 Task: Look for space in Villeta, Colombia from 1st June, 2023 to 9th June, 2023 for 6 adults in price range Rs.6000 to Rs.12000. Place can be entire place with 3 bedrooms having 3 beds and 3 bathrooms. Property type can be house, flat, guest house. Booking option can be shelf check-in. Required host language is English.
Action: Mouse moved to (404, 86)
Screenshot: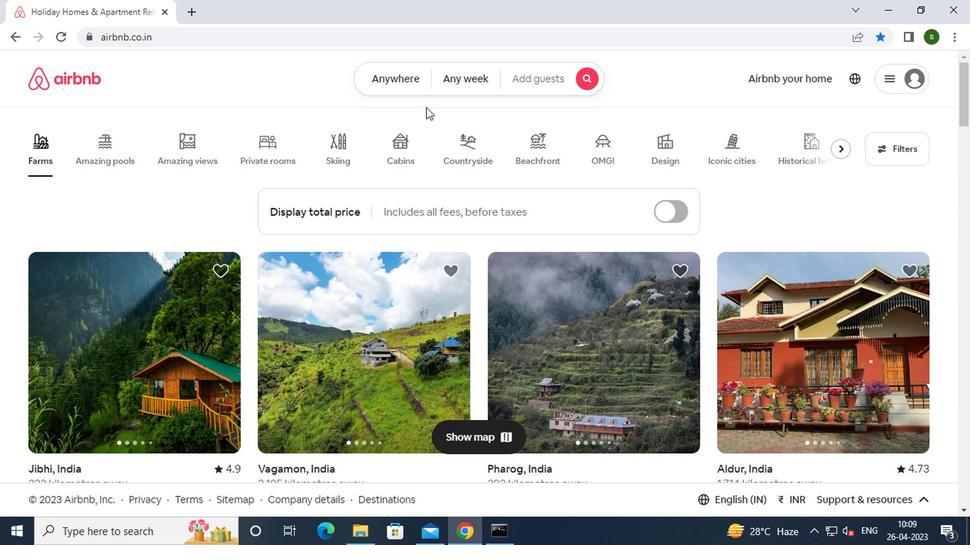 
Action: Mouse pressed left at (404, 86)
Screenshot: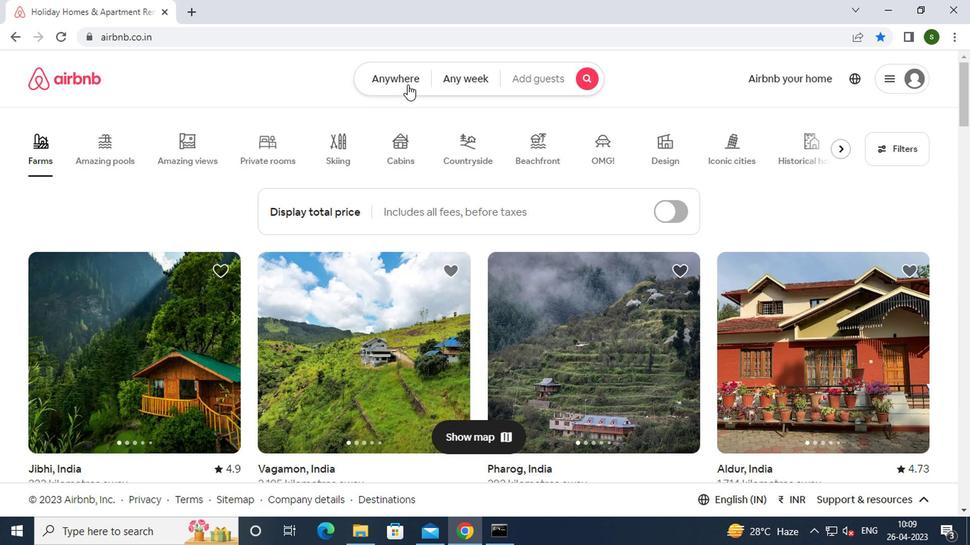 
Action: Mouse moved to (369, 135)
Screenshot: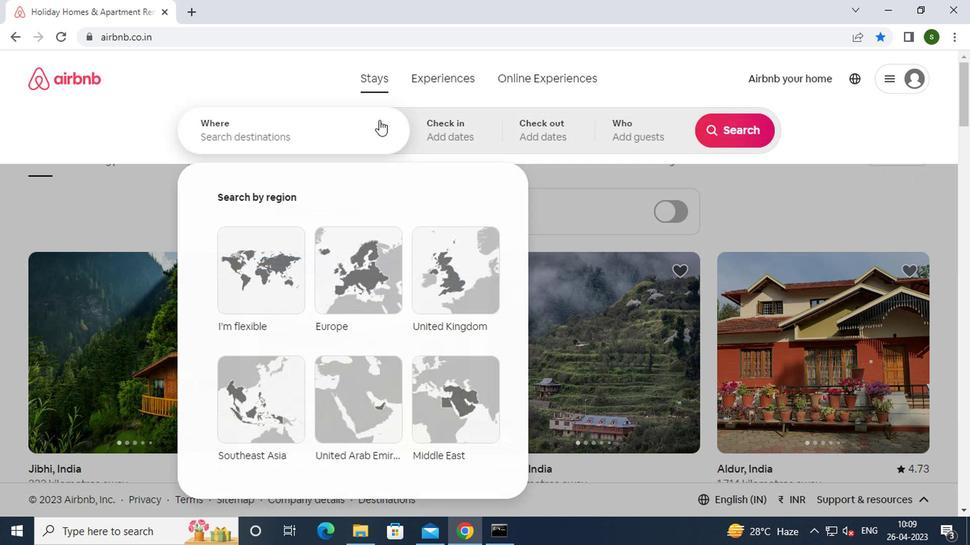 
Action: Mouse pressed left at (369, 135)
Screenshot: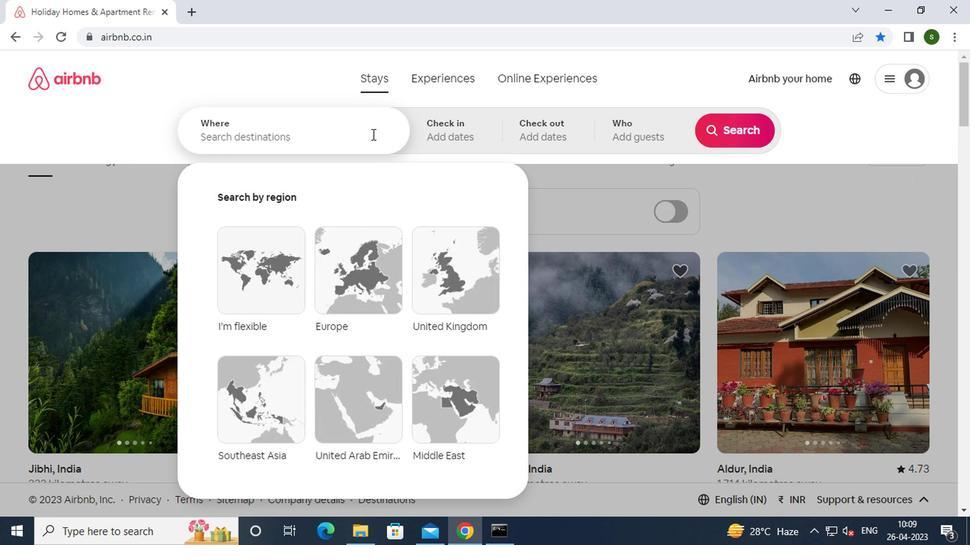 
Action: Key pressed <Key.caps_lock>v<Key.caps_lock>illeta,<Key.space><Key.caps_lock>c<Key.caps_lock>olombia<Key.enter>
Screenshot: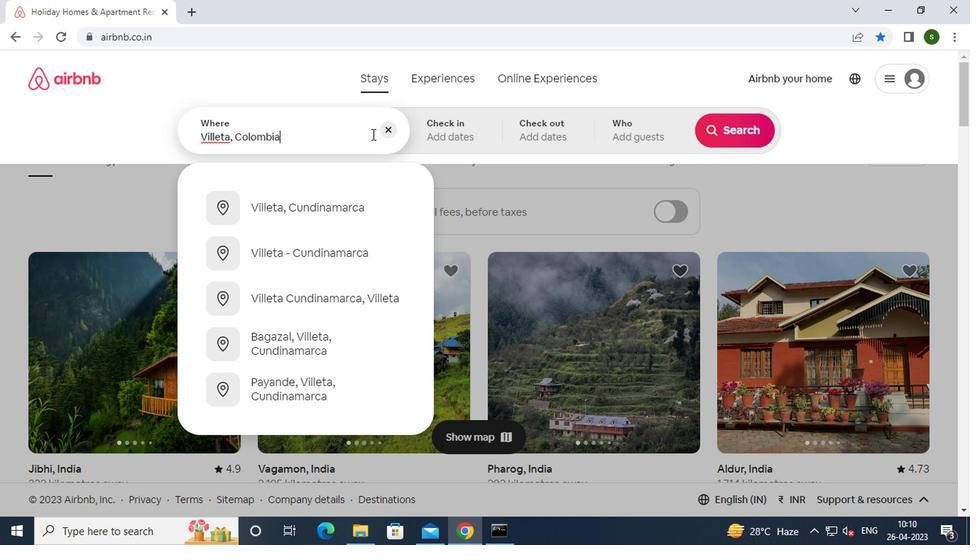 
Action: Mouse moved to (719, 251)
Screenshot: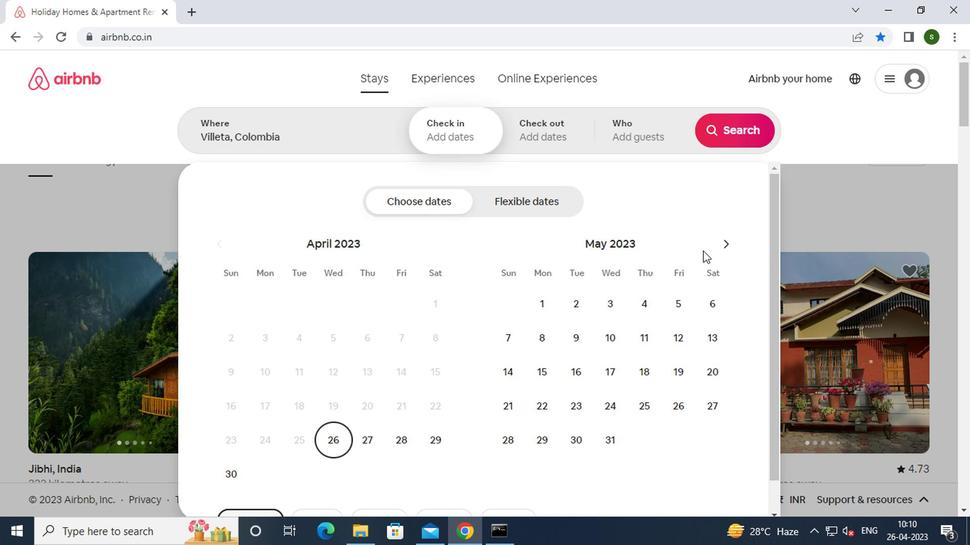 
Action: Mouse pressed left at (719, 251)
Screenshot: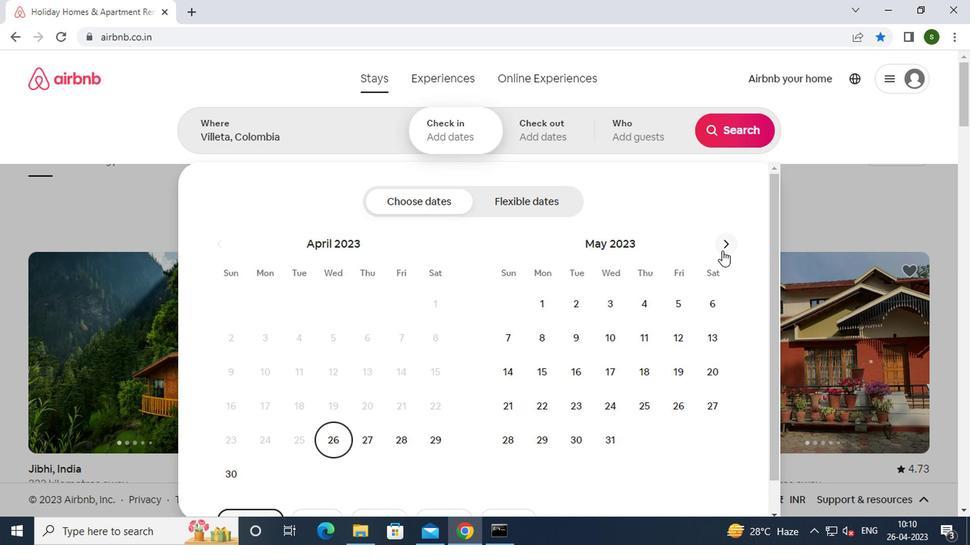 
Action: Mouse moved to (642, 317)
Screenshot: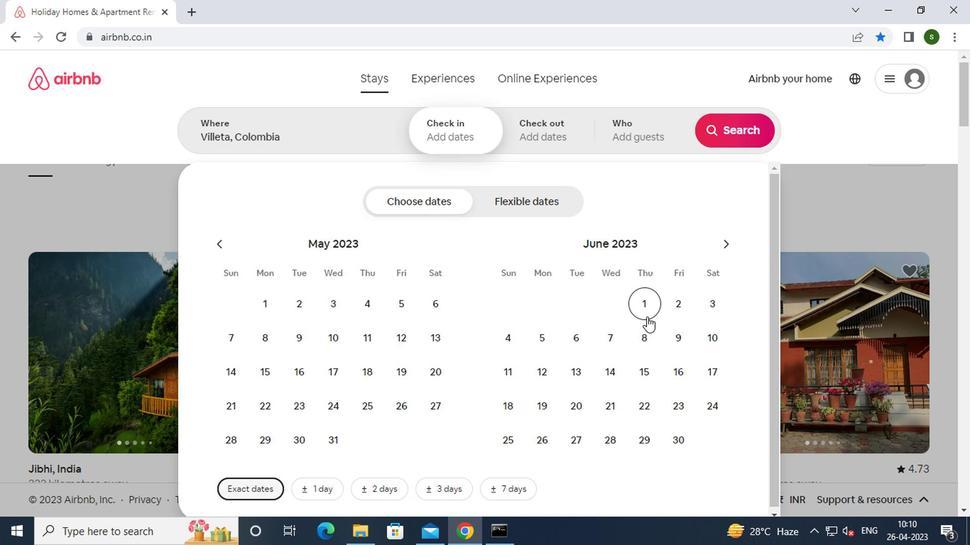 
Action: Mouse pressed left at (642, 317)
Screenshot: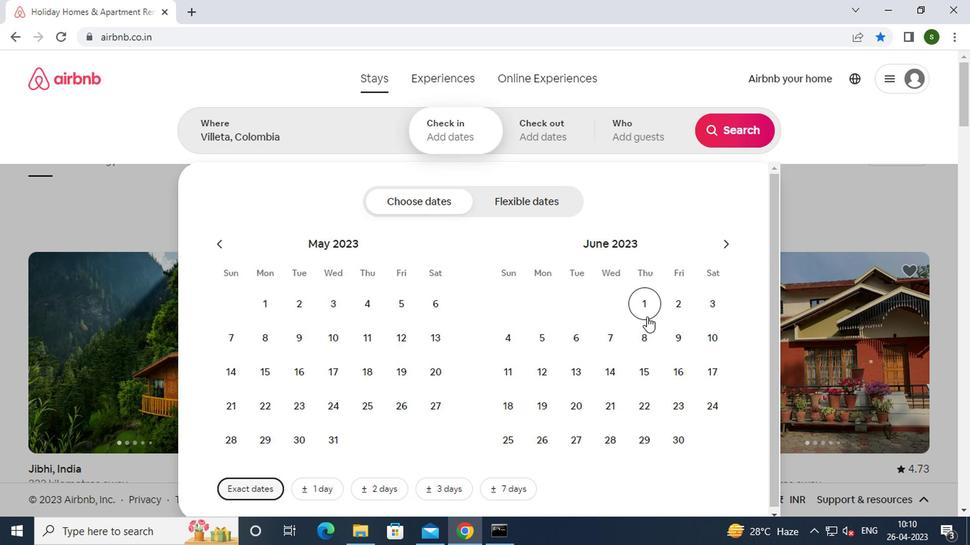 
Action: Mouse moved to (688, 344)
Screenshot: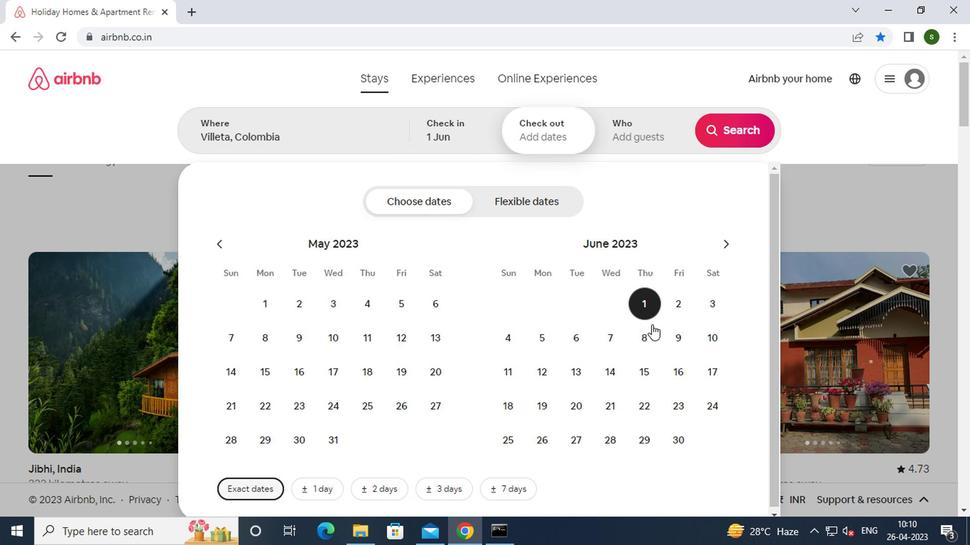 
Action: Mouse pressed left at (688, 344)
Screenshot: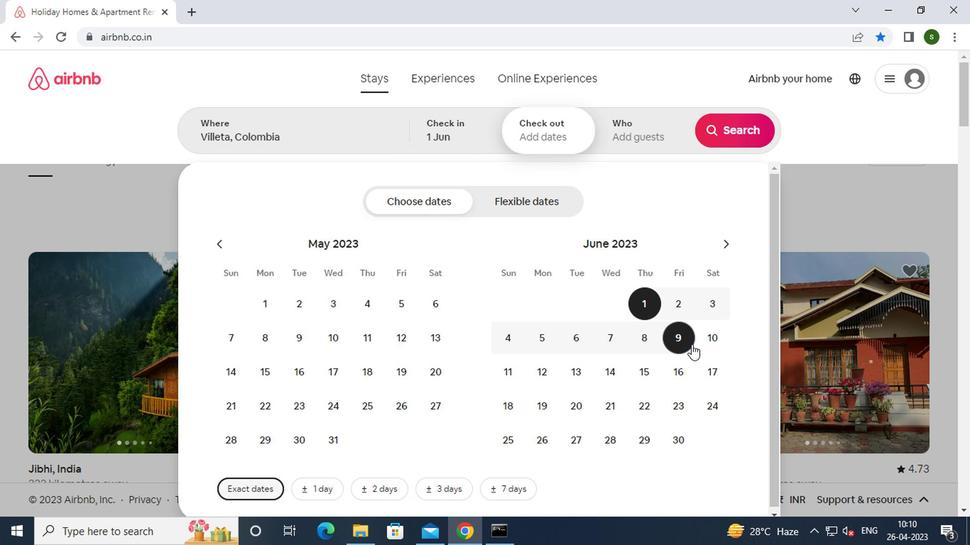 
Action: Mouse moved to (654, 135)
Screenshot: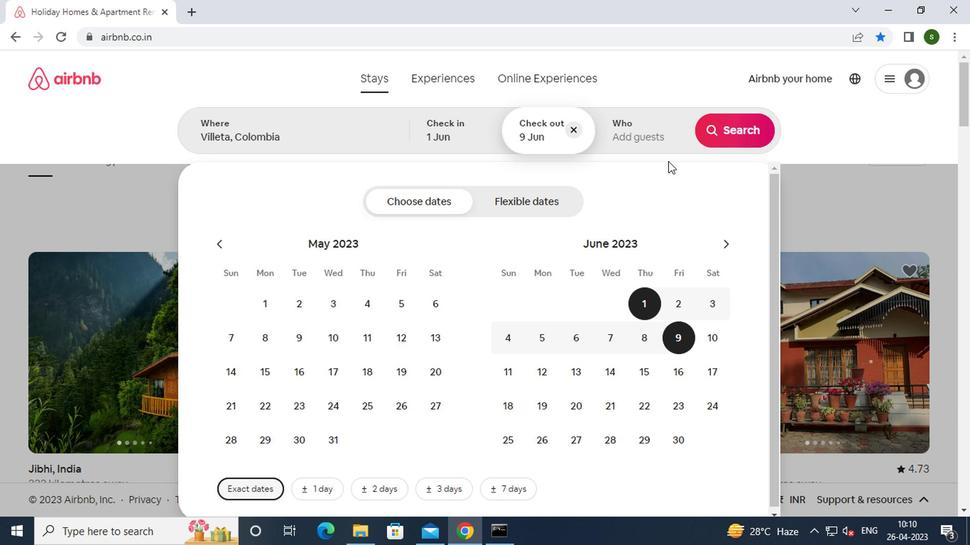 
Action: Mouse pressed left at (654, 135)
Screenshot: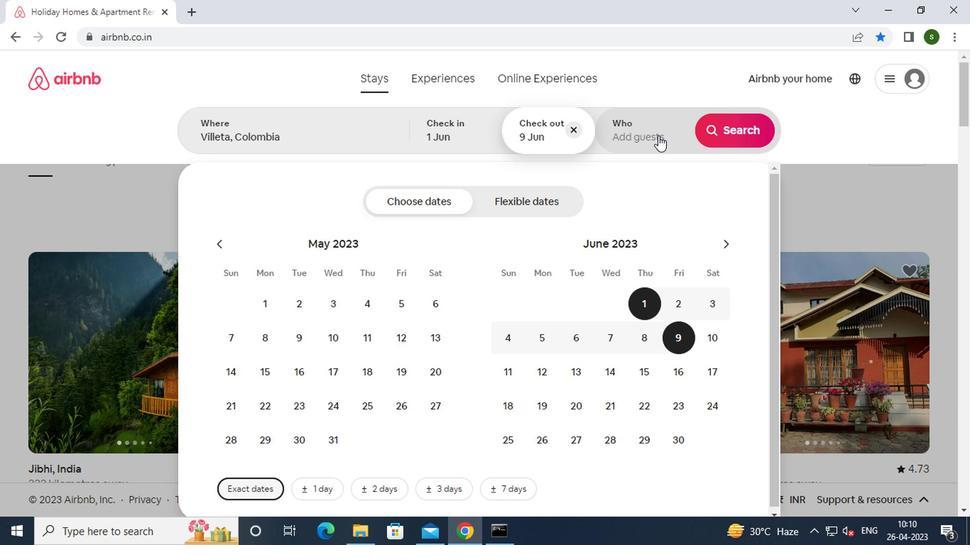 
Action: Mouse moved to (728, 205)
Screenshot: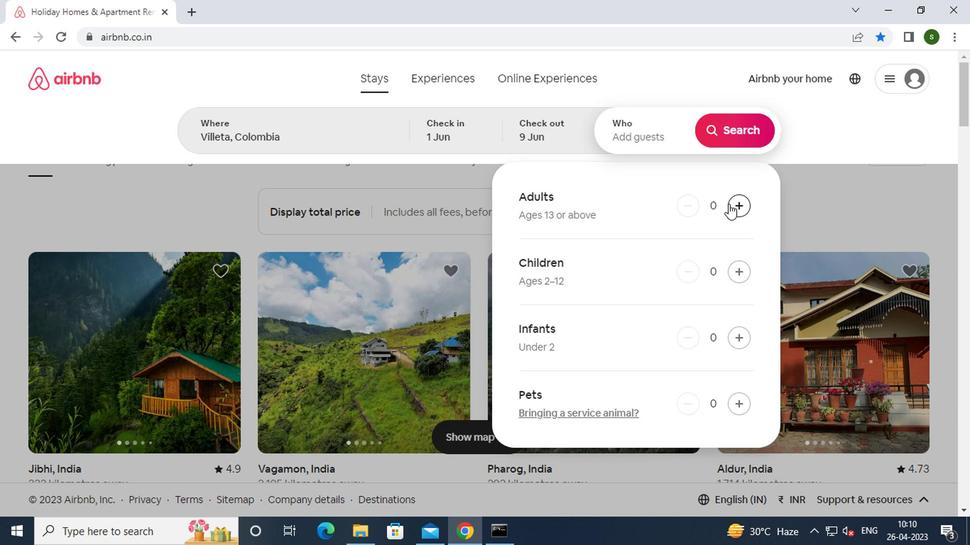 
Action: Mouse pressed left at (728, 205)
Screenshot: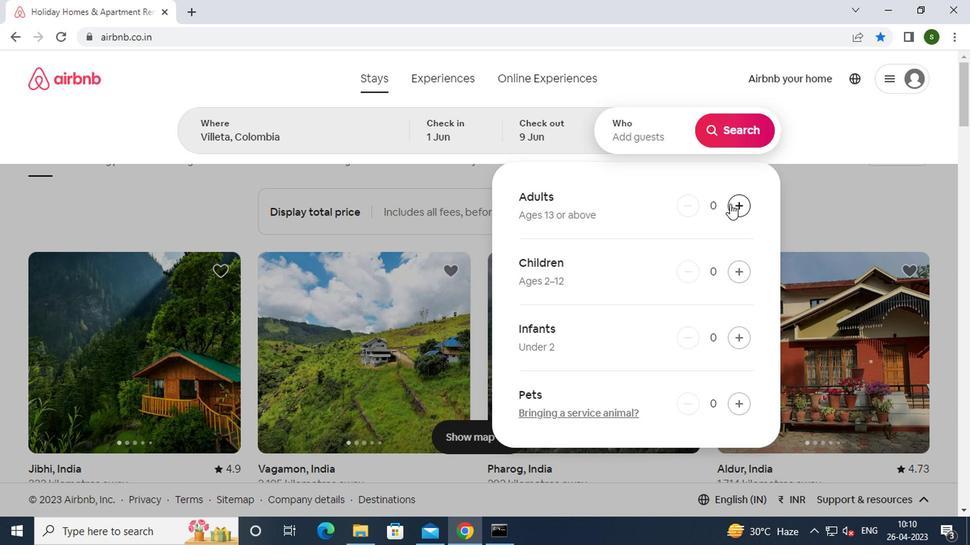 
Action: Mouse pressed left at (728, 205)
Screenshot: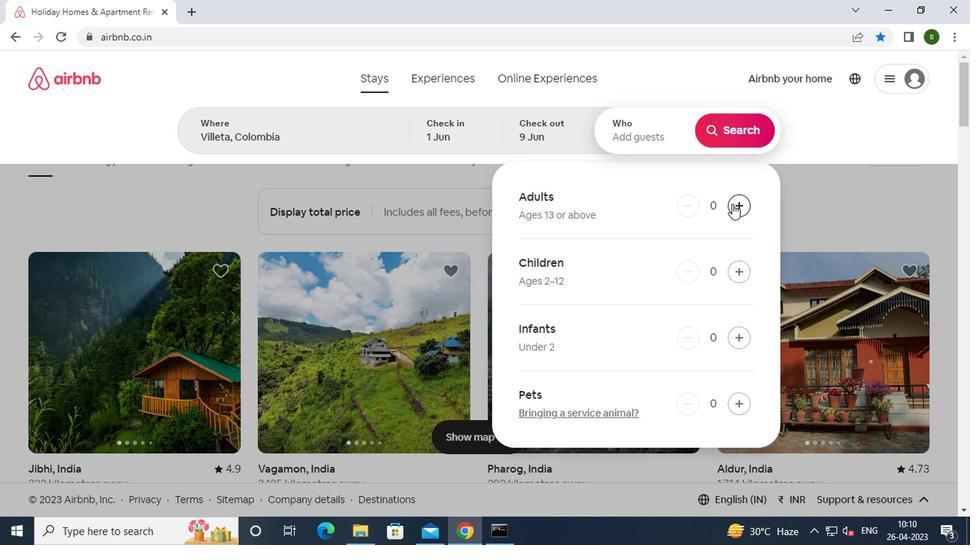 
Action: Mouse pressed left at (728, 205)
Screenshot: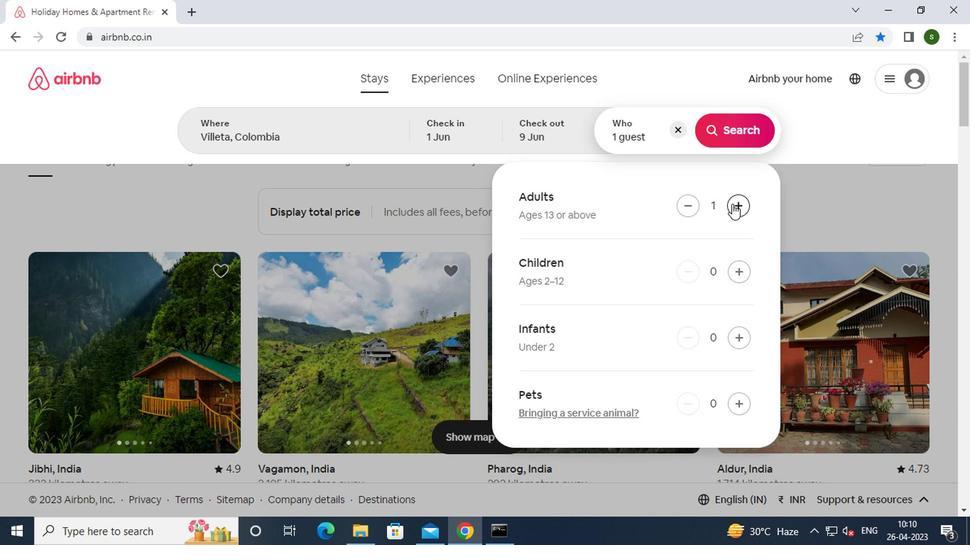 
Action: Mouse pressed left at (728, 205)
Screenshot: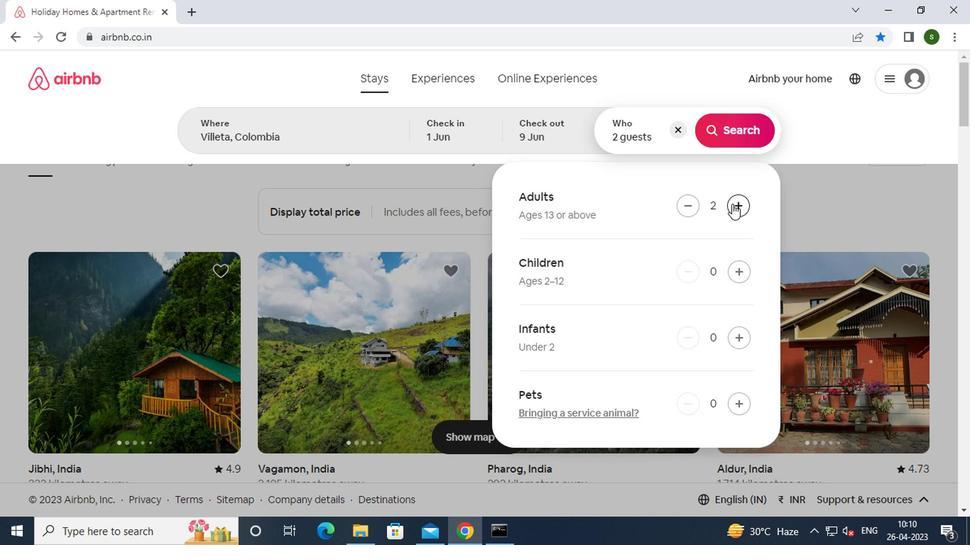 
Action: Mouse pressed left at (728, 205)
Screenshot: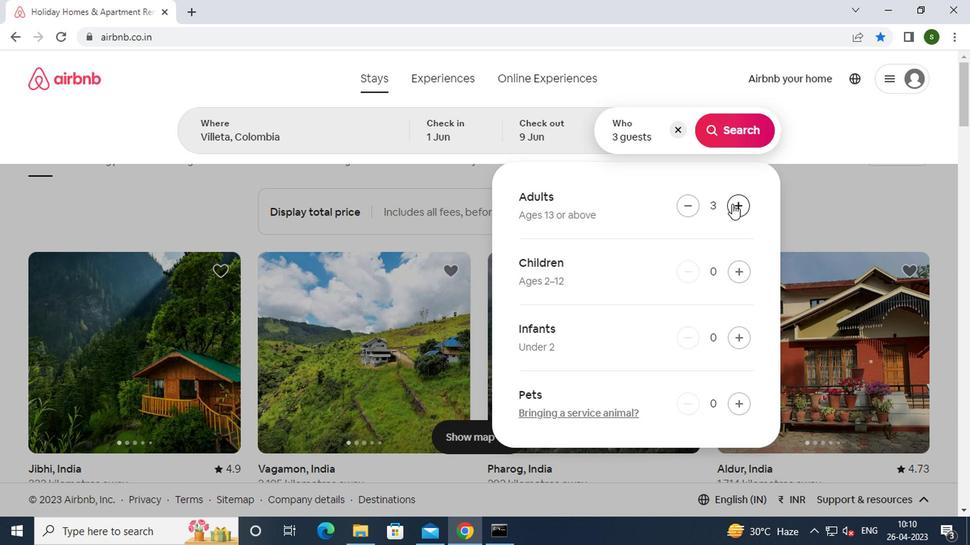 
Action: Mouse pressed left at (728, 205)
Screenshot: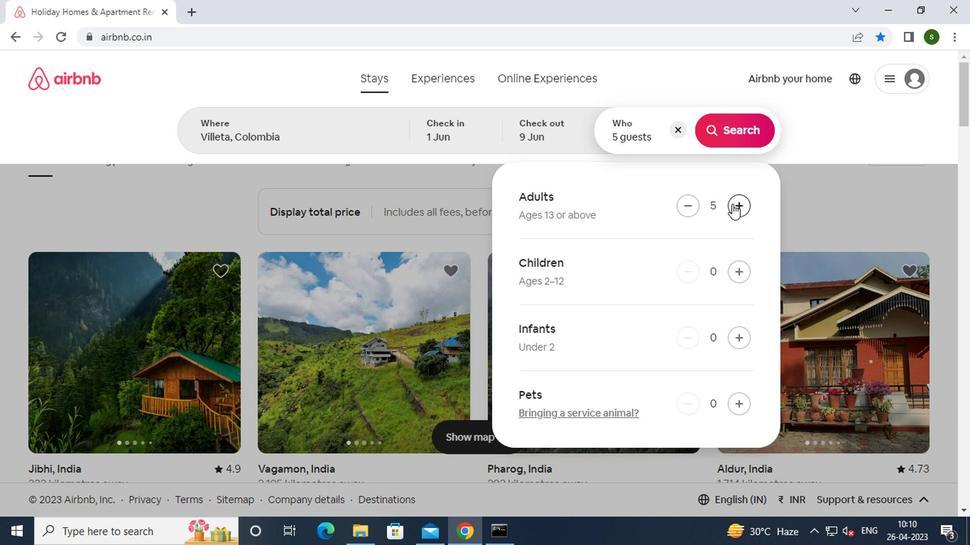 
Action: Mouse moved to (737, 139)
Screenshot: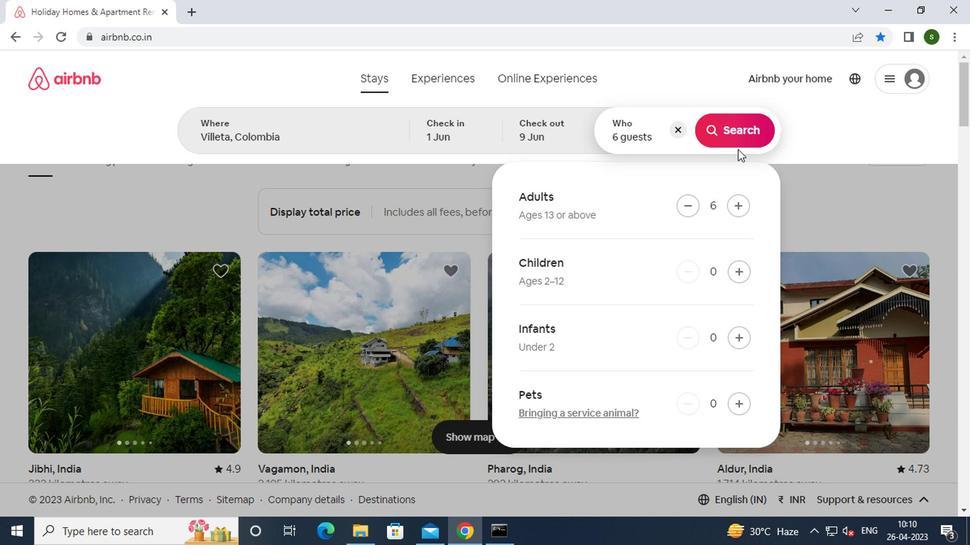 
Action: Mouse pressed left at (737, 139)
Screenshot: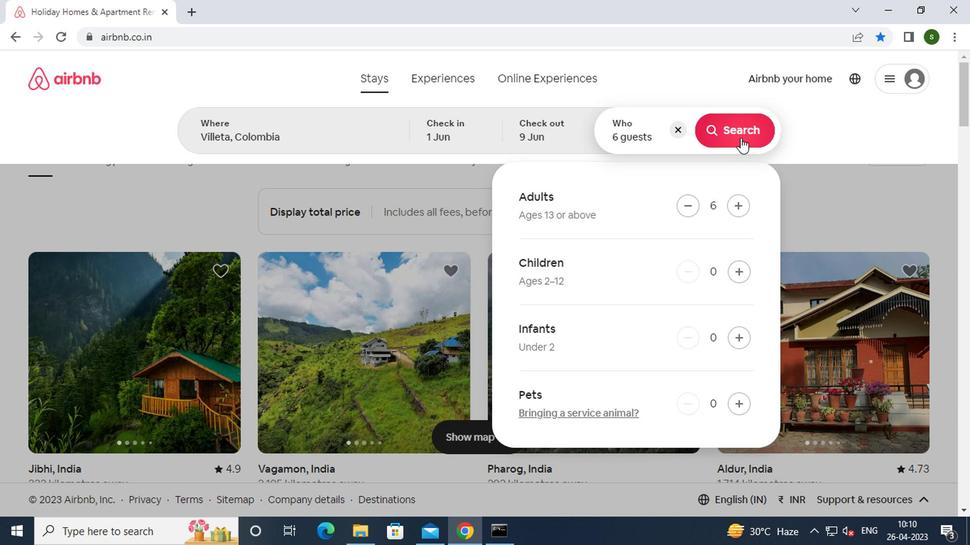 
Action: Mouse moved to (884, 129)
Screenshot: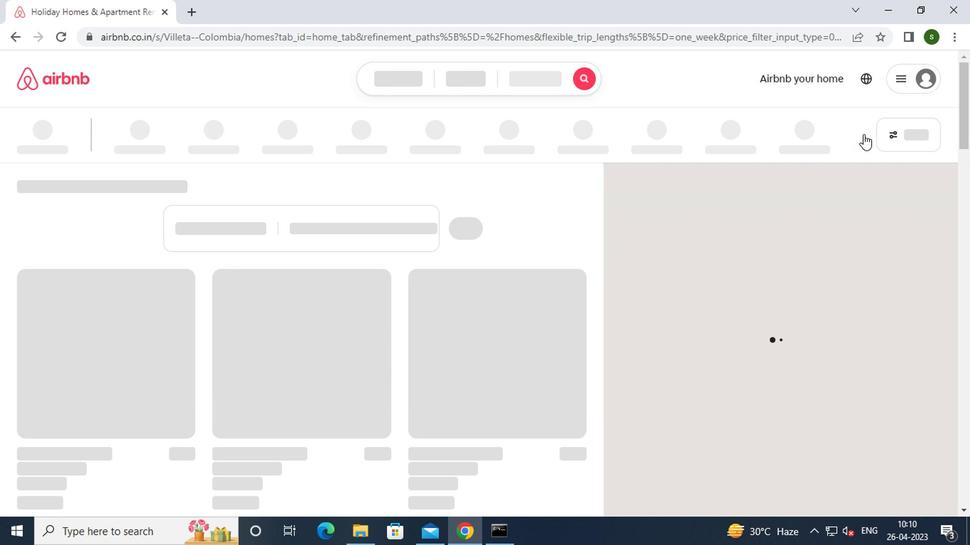 
Action: Mouse pressed left at (884, 129)
Screenshot: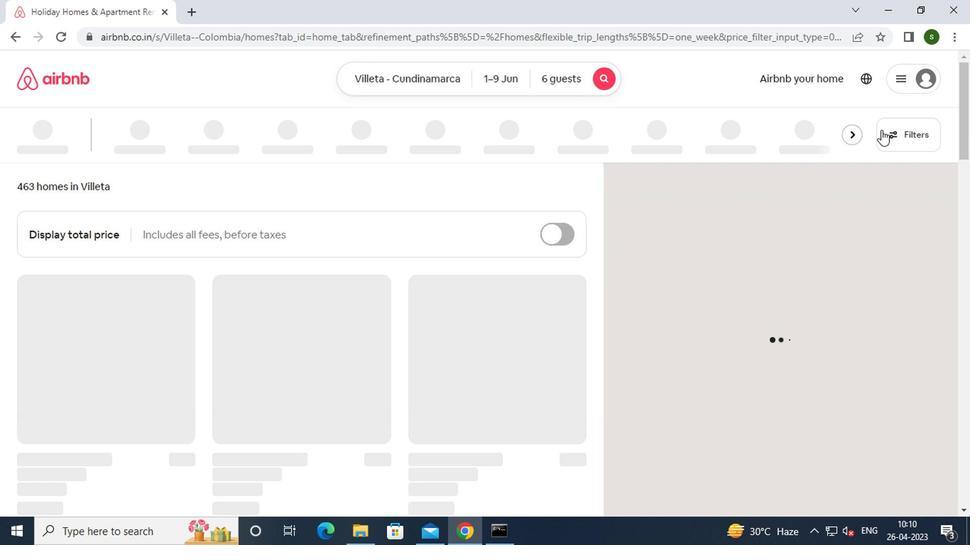 
Action: Mouse moved to (362, 325)
Screenshot: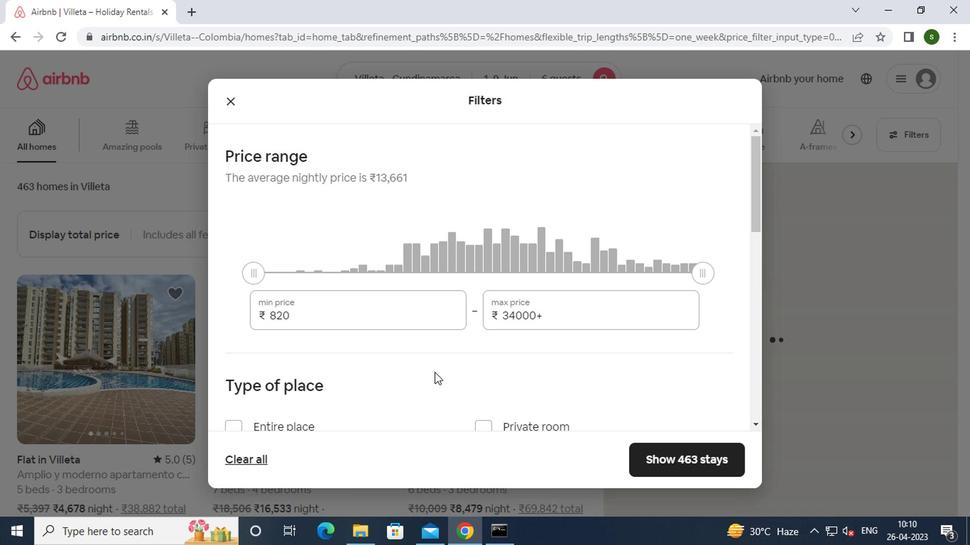 
Action: Mouse pressed left at (362, 325)
Screenshot: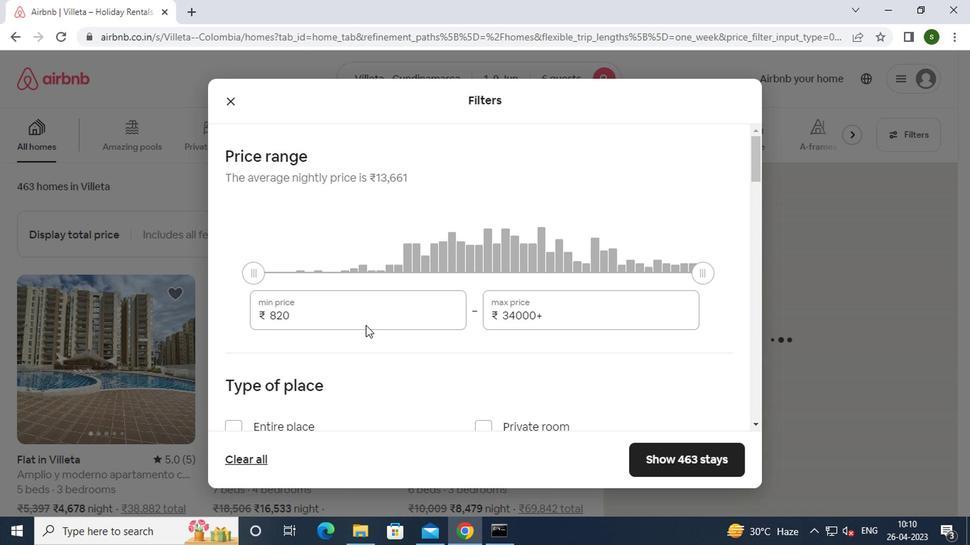 
Action: Mouse moved to (364, 317)
Screenshot: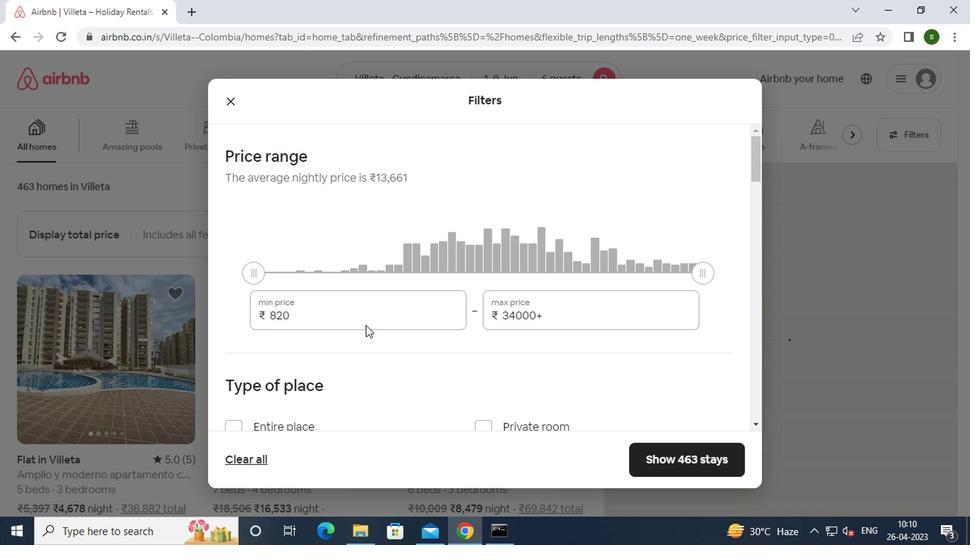 
Action: Key pressed <Key.backspace><Key.backspace><Key.backspace><Key.backspace><Key.backspace><Key.backspace><Key.backspace><Key.backspace>6000
Screenshot: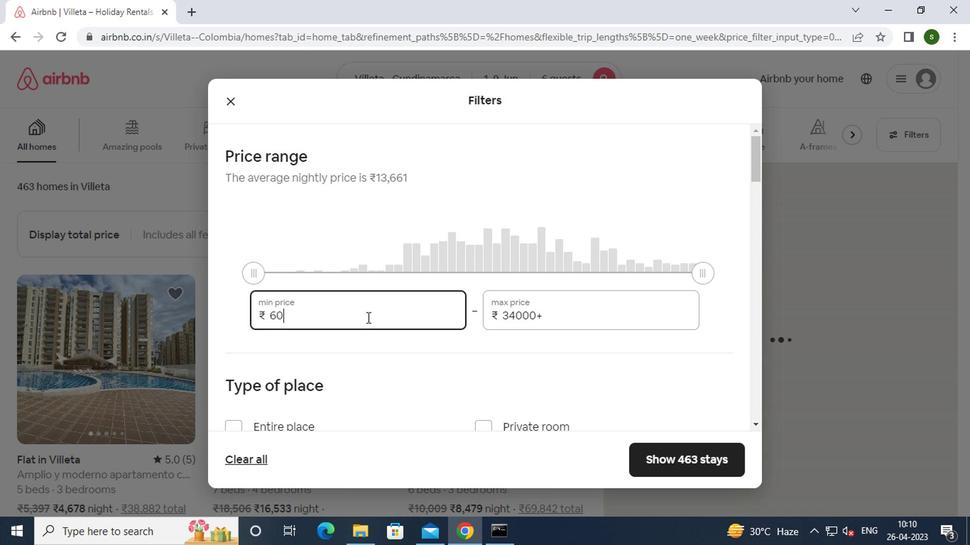 
Action: Mouse moved to (554, 314)
Screenshot: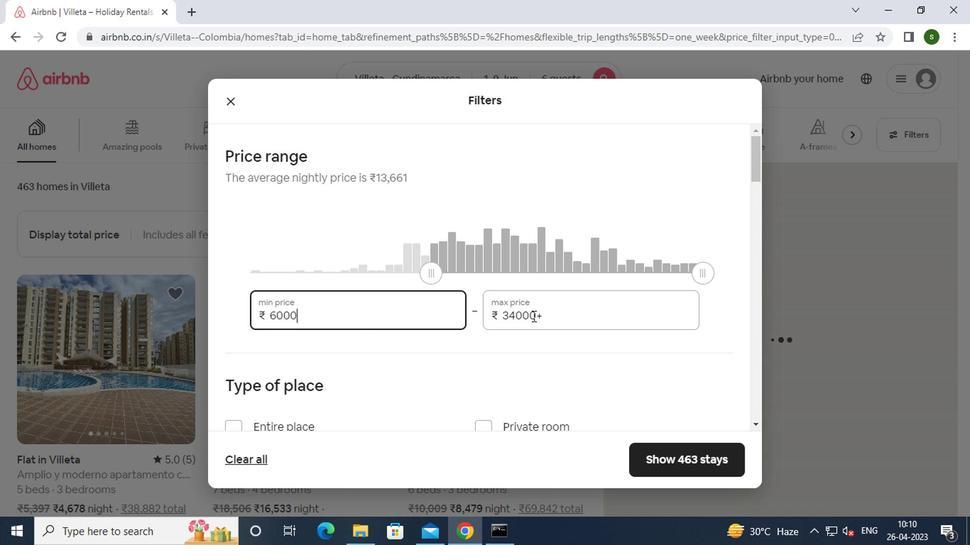 
Action: Mouse pressed left at (554, 314)
Screenshot: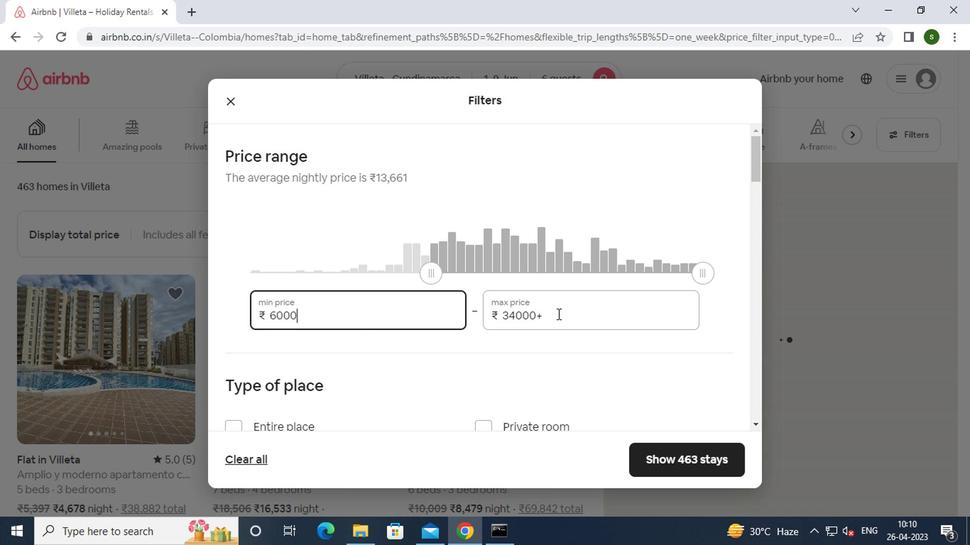 
Action: Key pressed <Key.backspace><Key.backspace><Key.backspace><Key.backspace><Key.backspace><Key.backspace><Key.backspace><Key.backspace><Key.backspace><Key.backspace><Key.backspace><Key.backspace><Key.backspace><Key.backspace><Key.backspace>12000
Screenshot: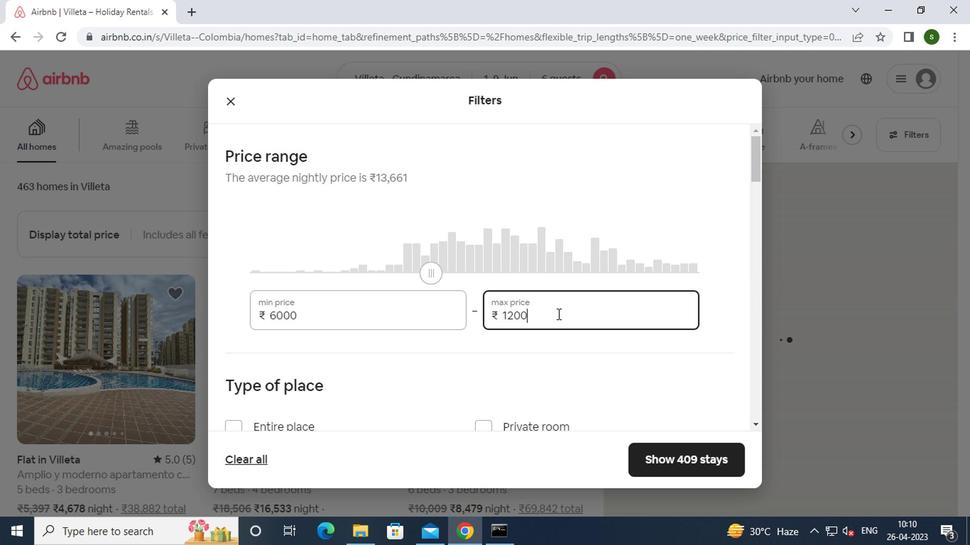 
Action: Mouse moved to (449, 342)
Screenshot: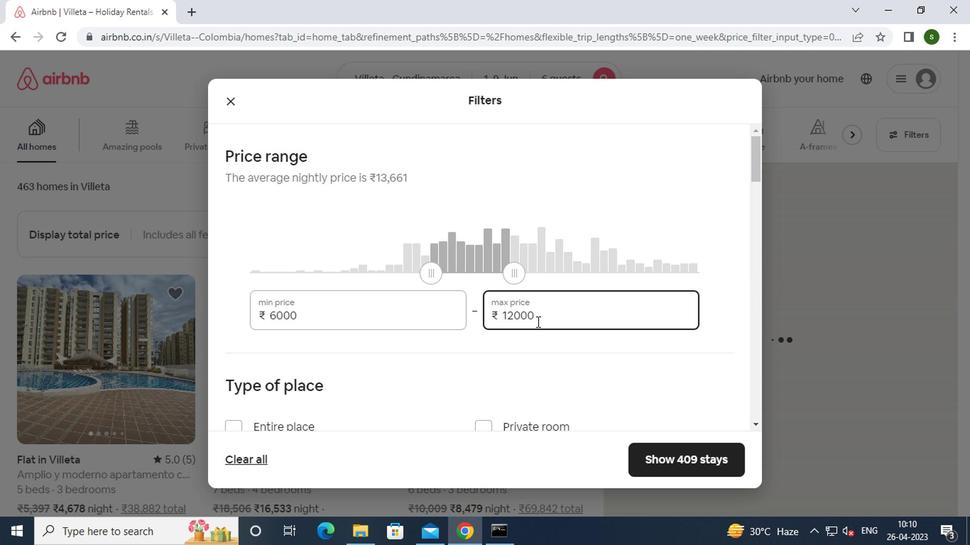 
Action: Mouse scrolled (449, 341) with delta (0, -1)
Screenshot: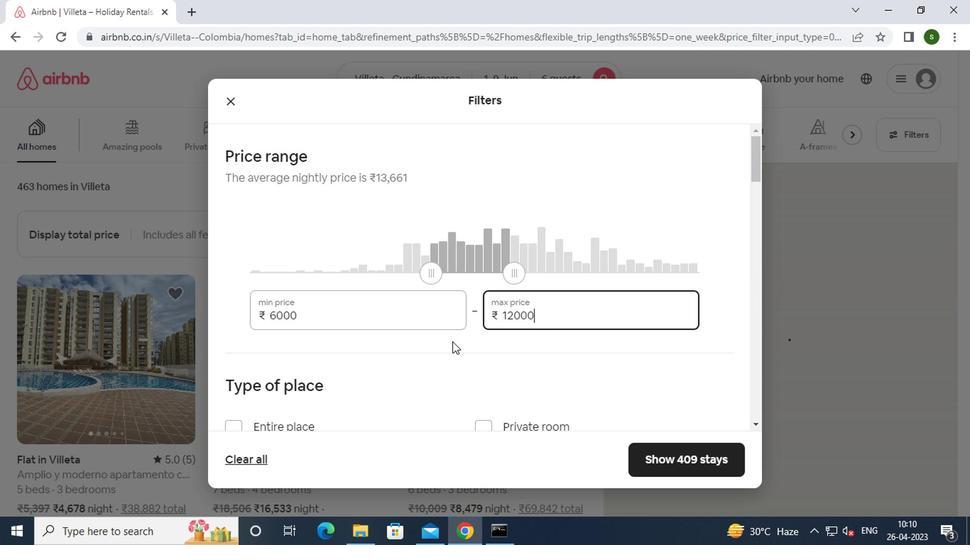 
Action: Mouse scrolled (449, 341) with delta (0, -1)
Screenshot: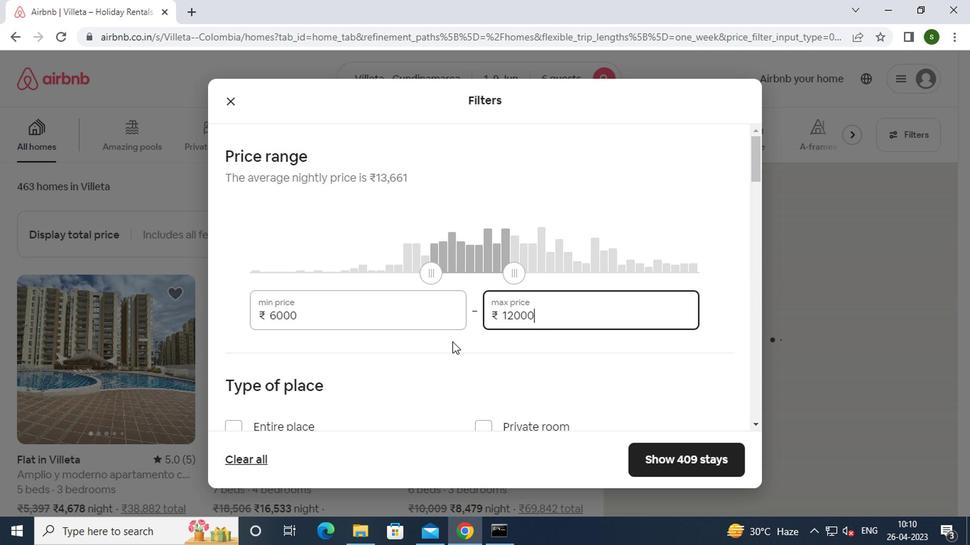 
Action: Mouse moved to (299, 297)
Screenshot: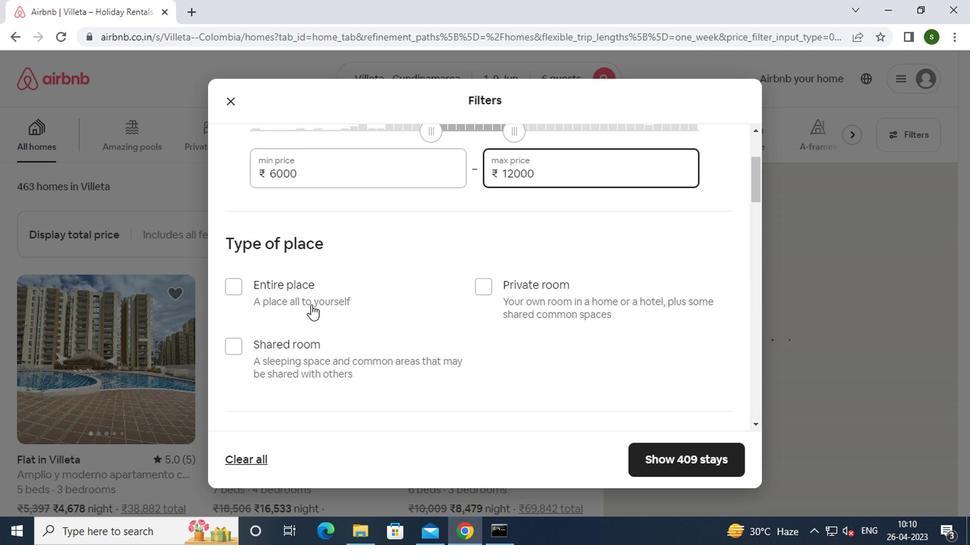 
Action: Mouse pressed left at (299, 297)
Screenshot: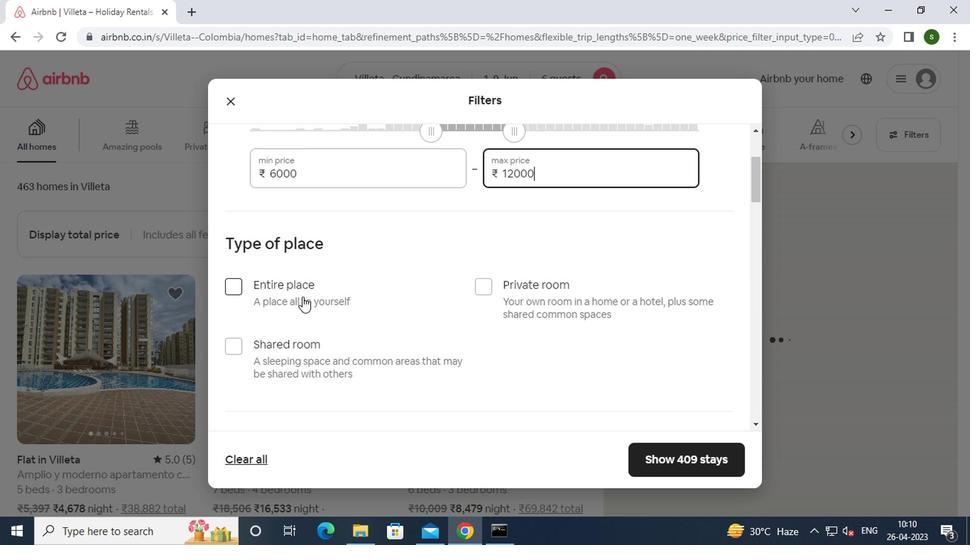 
Action: Mouse moved to (355, 287)
Screenshot: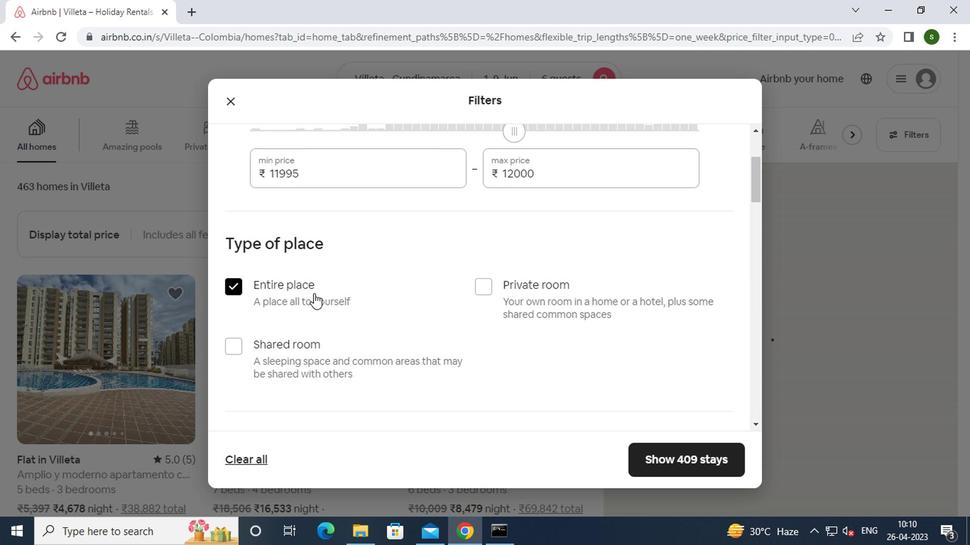 
Action: Mouse scrolled (355, 286) with delta (0, -1)
Screenshot: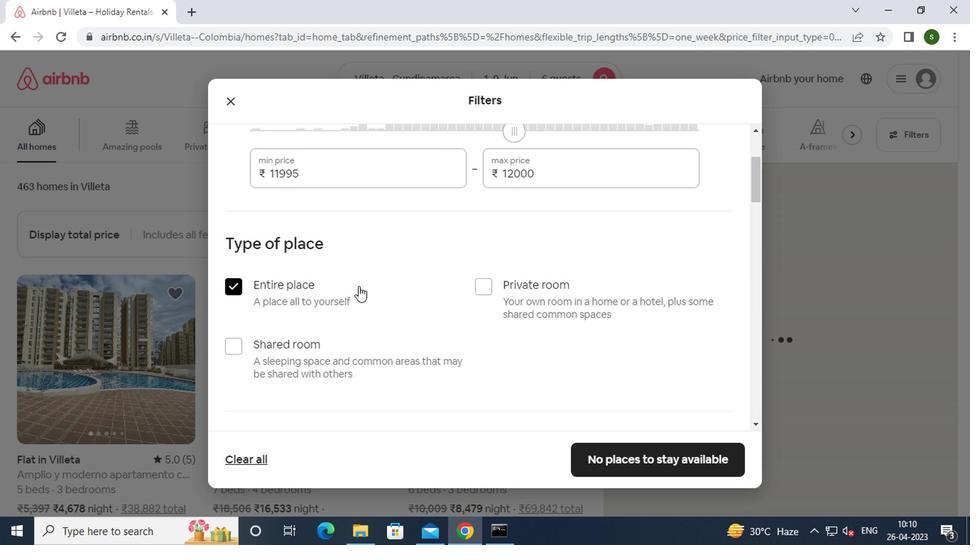 
Action: Mouse scrolled (355, 286) with delta (0, -1)
Screenshot: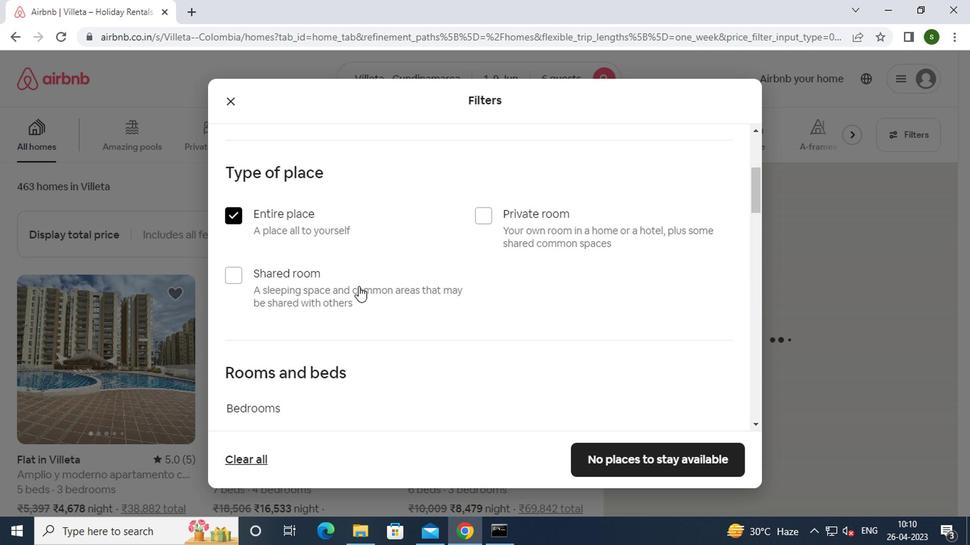 
Action: Mouse scrolled (355, 286) with delta (0, -1)
Screenshot: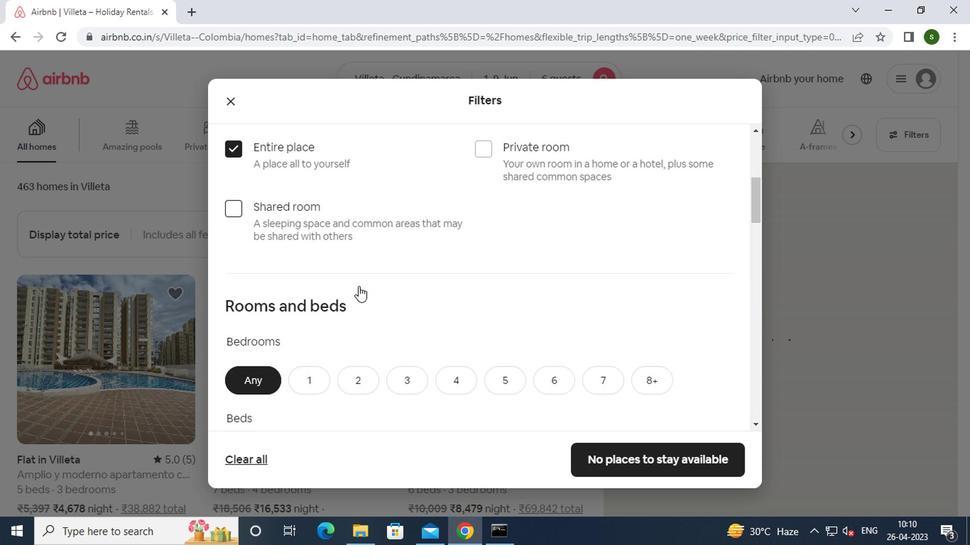 
Action: Mouse scrolled (355, 286) with delta (0, -1)
Screenshot: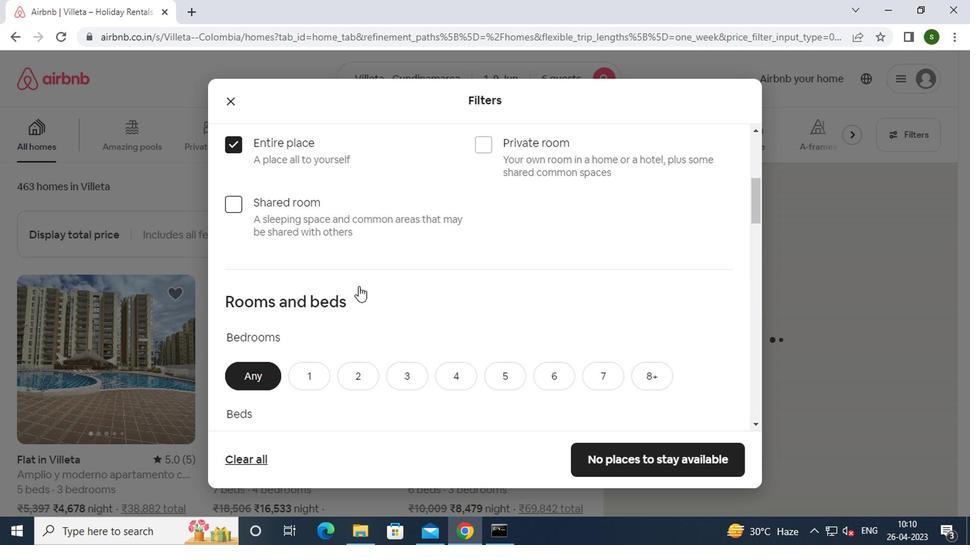 
Action: Mouse moved to (398, 233)
Screenshot: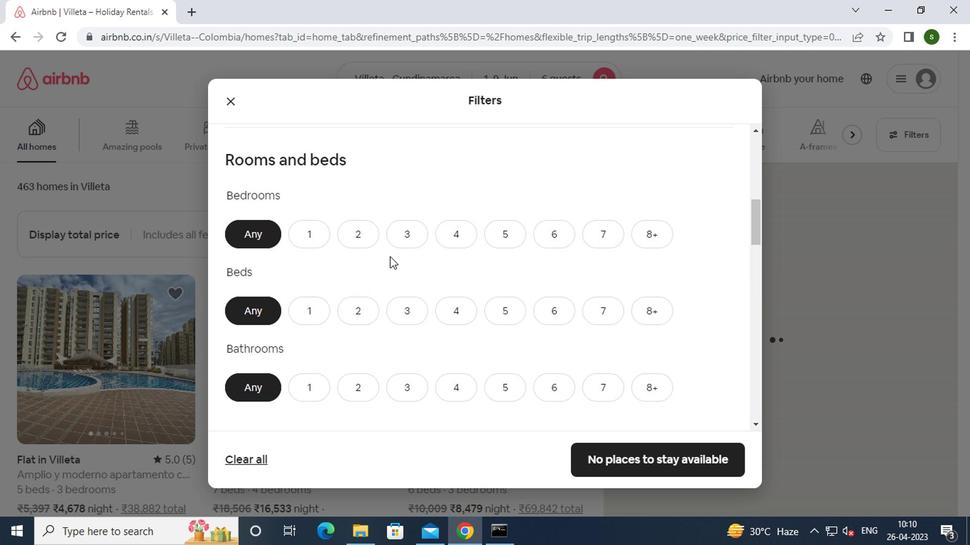 
Action: Mouse pressed left at (398, 233)
Screenshot: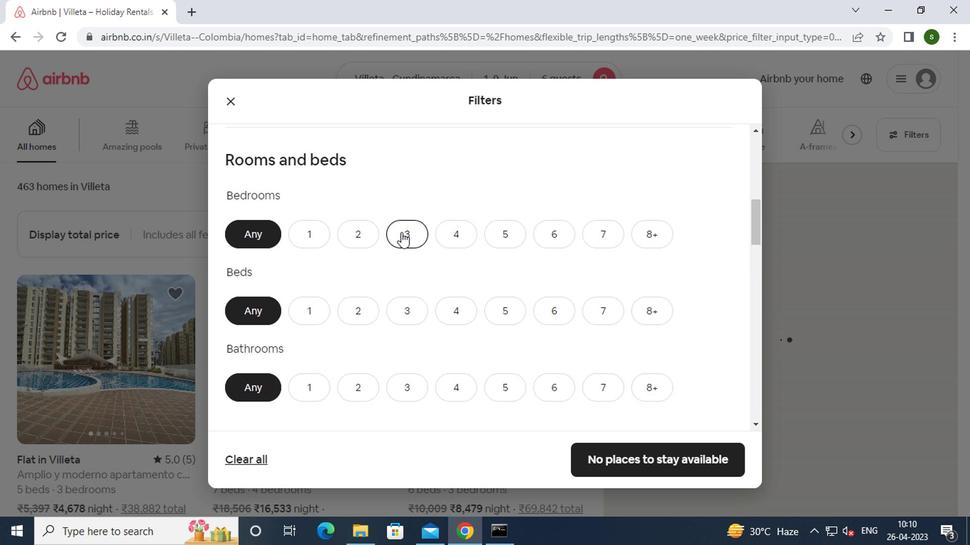 
Action: Mouse moved to (418, 312)
Screenshot: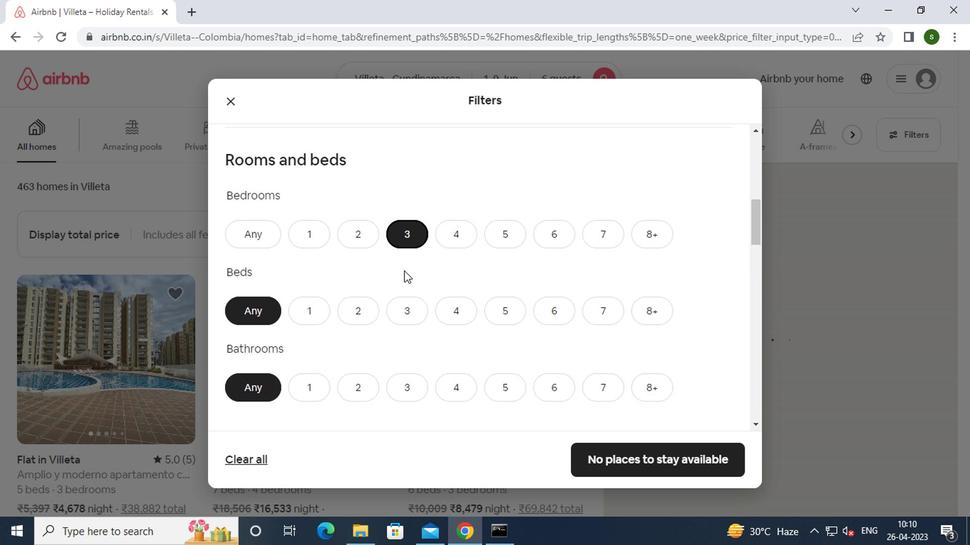
Action: Mouse pressed left at (418, 312)
Screenshot: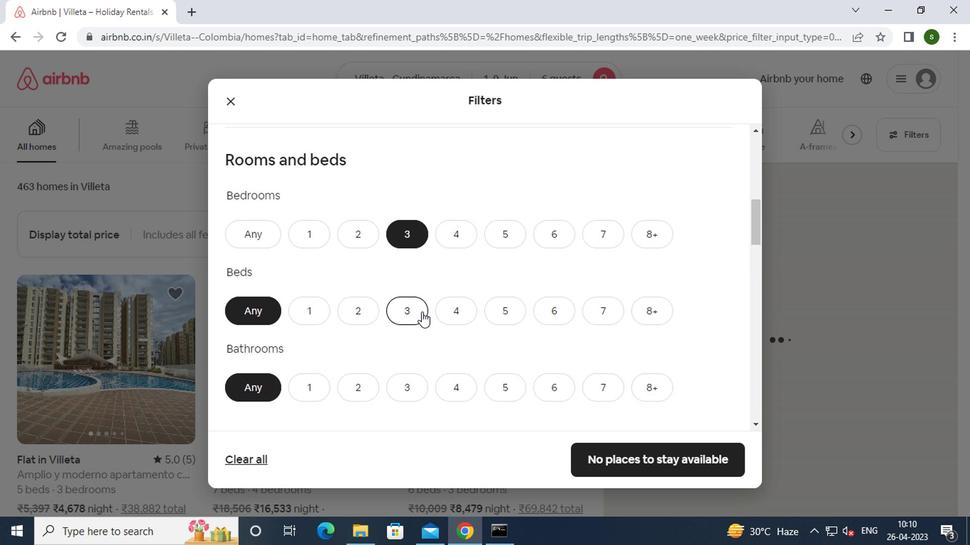 
Action: Mouse moved to (406, 382)
Screenshot: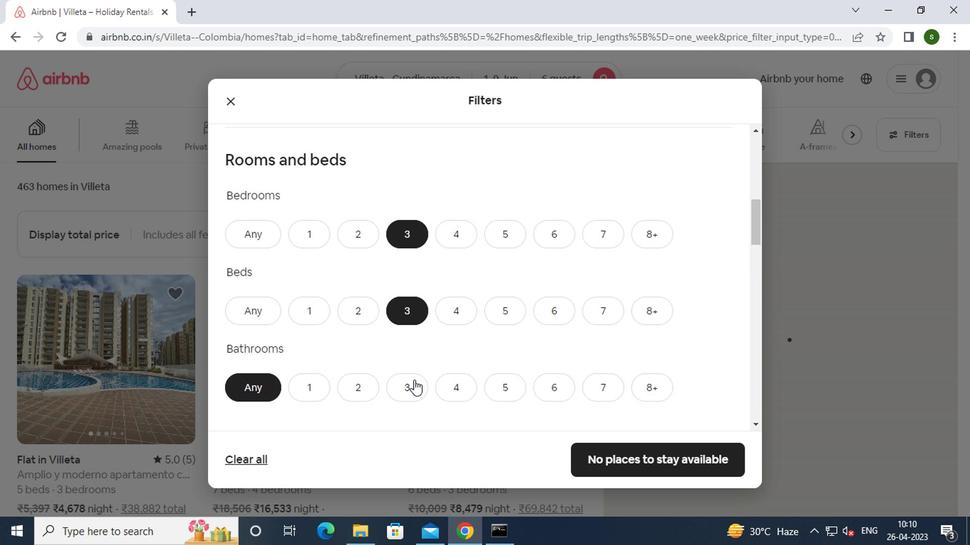 
Action: Mouse pressed left at (406, 382)
Screenshot: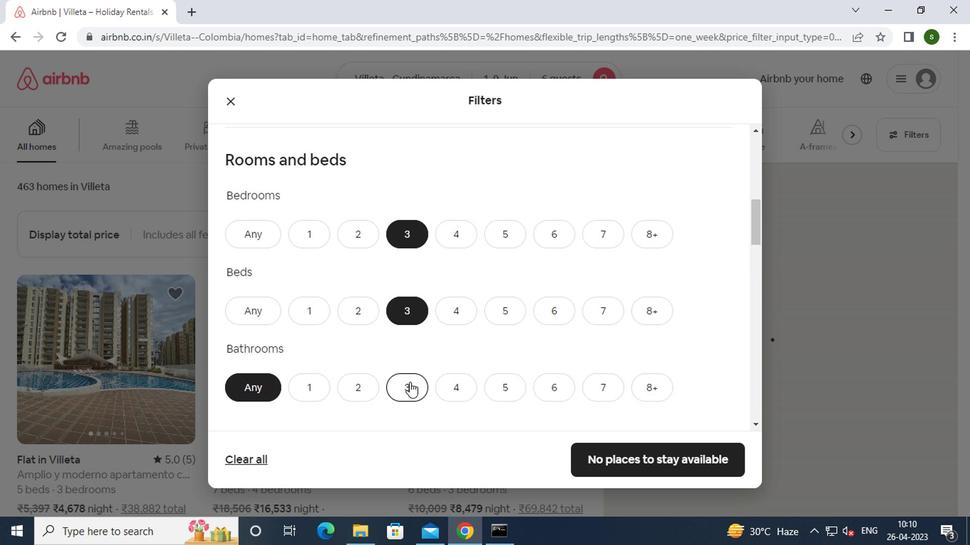 
Action: Mouse moved to (455, 340)
Screenshot: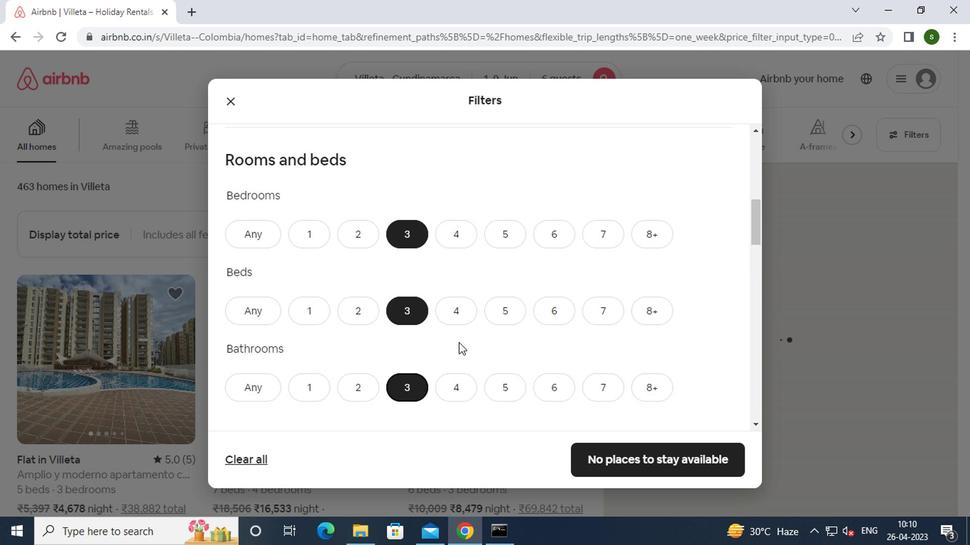 
Action: Mouse scrolled (455, 339) with delta (0, -1)
Screenshot: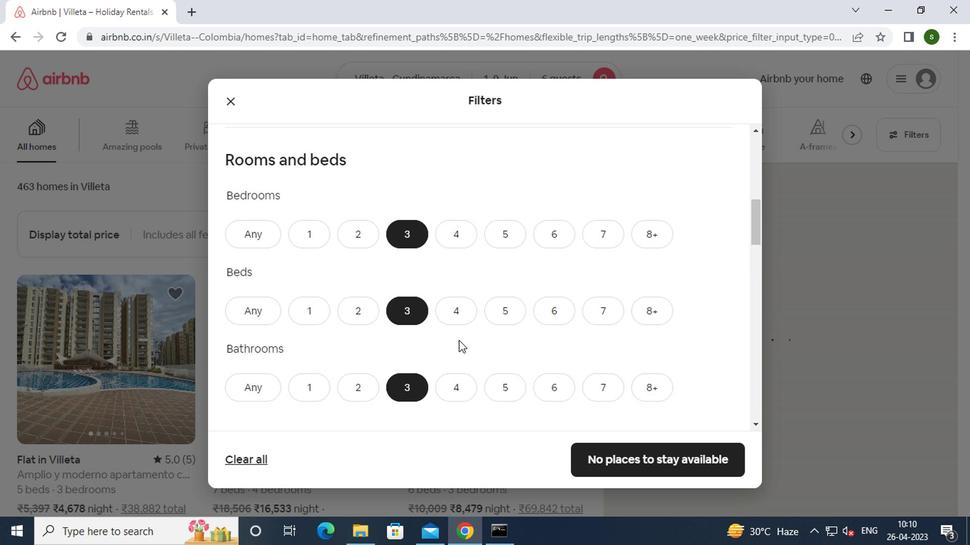 
Action: Mouse scrolled (455, 339) with delta (0, -1)
Screenshot: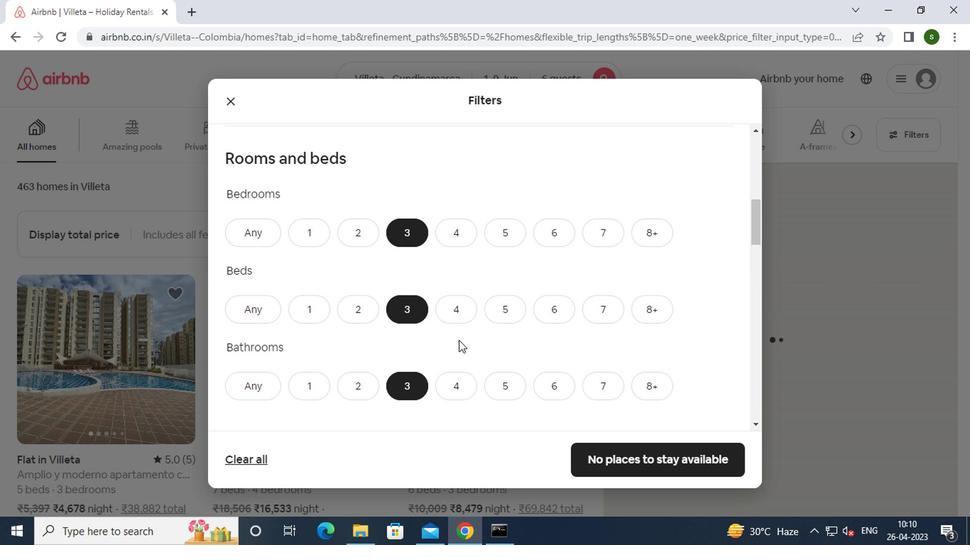 
Action: Mouse scrolled (455, 339) with delta (0, -1)
Screenshot: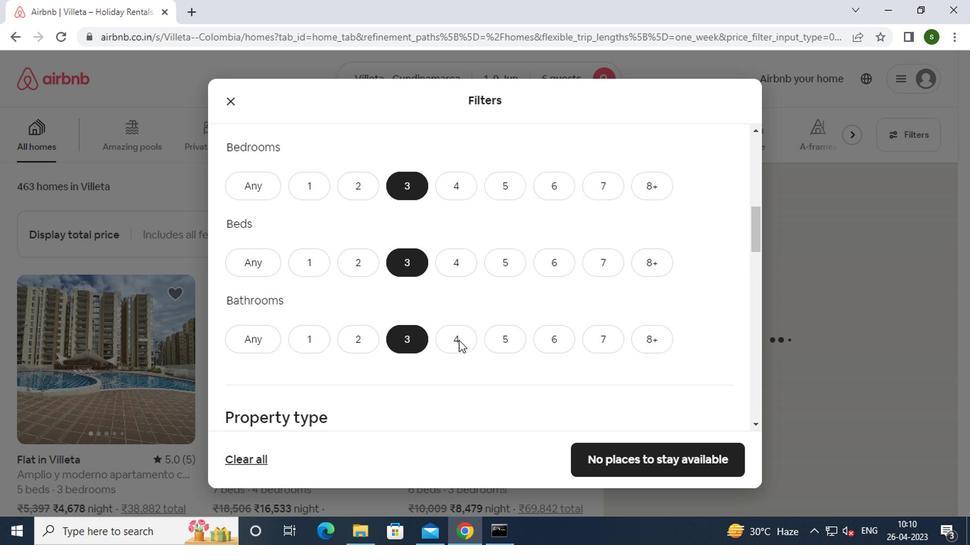 
Action: Mouse scrolled (455, 339) with delta (0, -1)
Screenshot: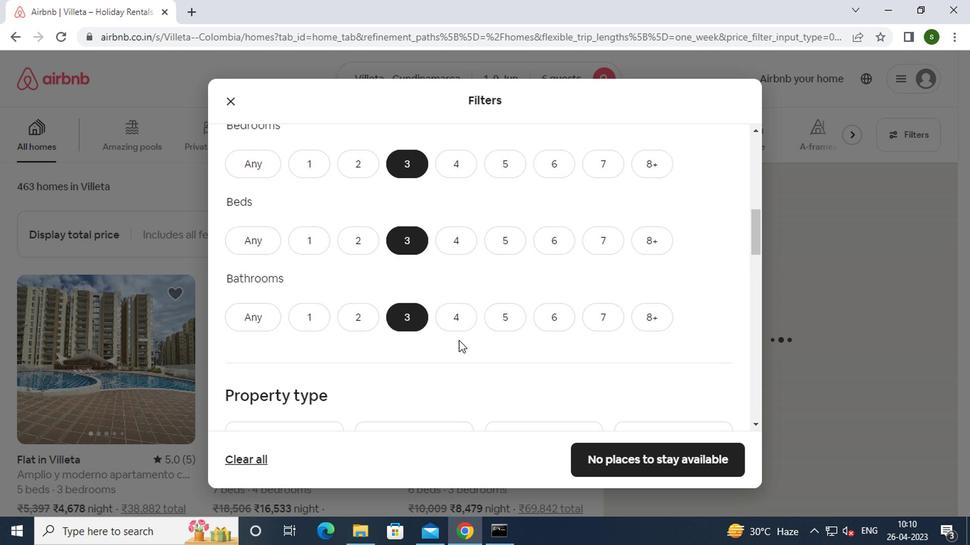 
Action: Mouse moved to (317, 267)
Screenshot: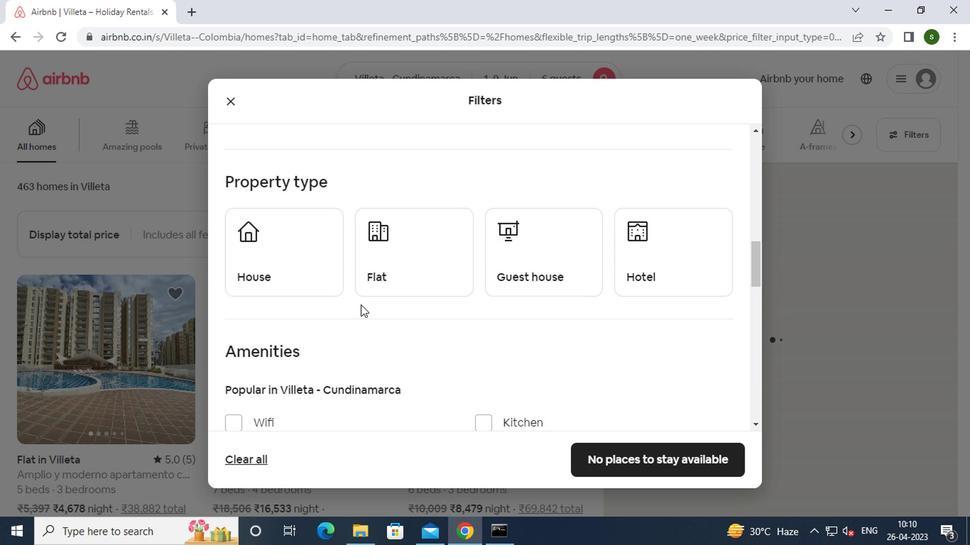 
Action: Mouse pressed left at (317, 267)
Screenshot: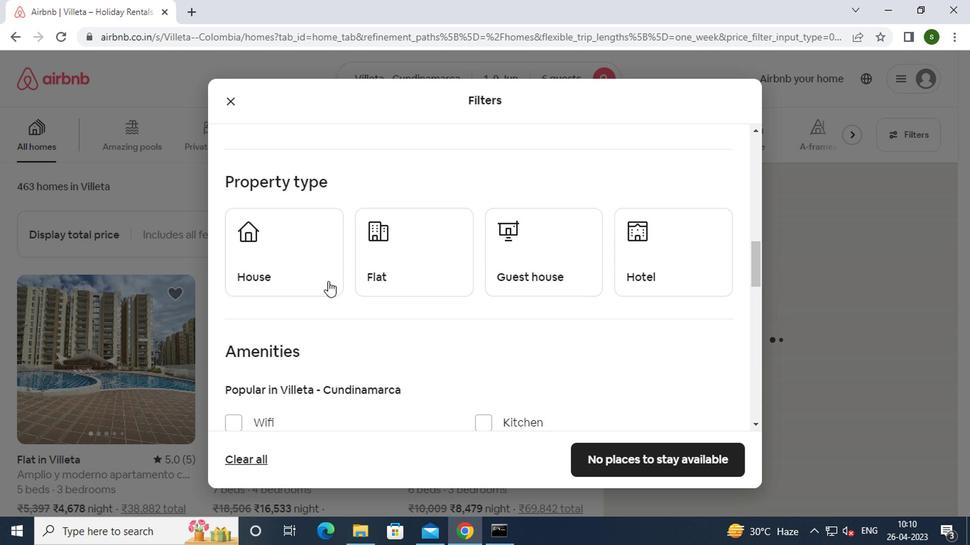 
Action: Mouse moved to (390, 242)
Screenshot: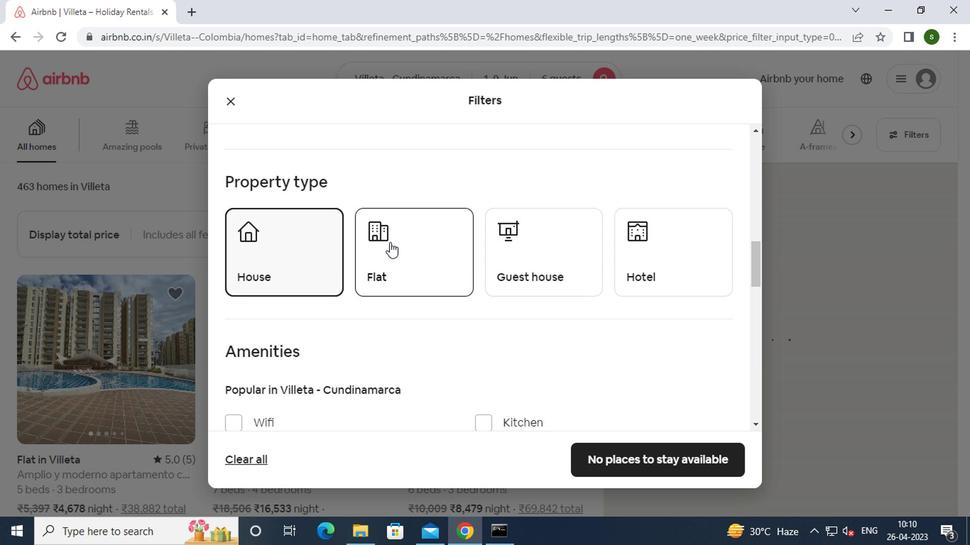 
Action: Mouse pressed left at (390, 242)
Screenshot: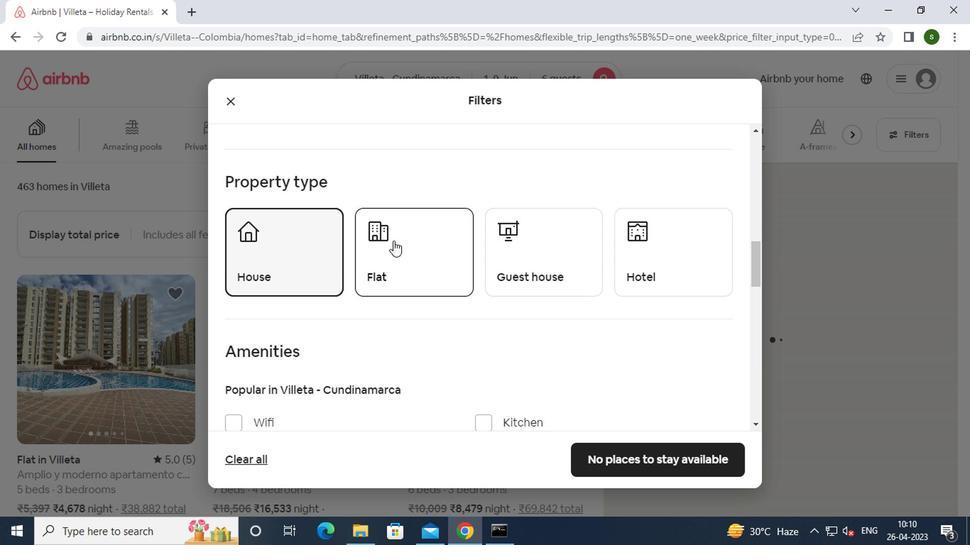 
Action: Mouse moved to (531, 242)
Screenshot: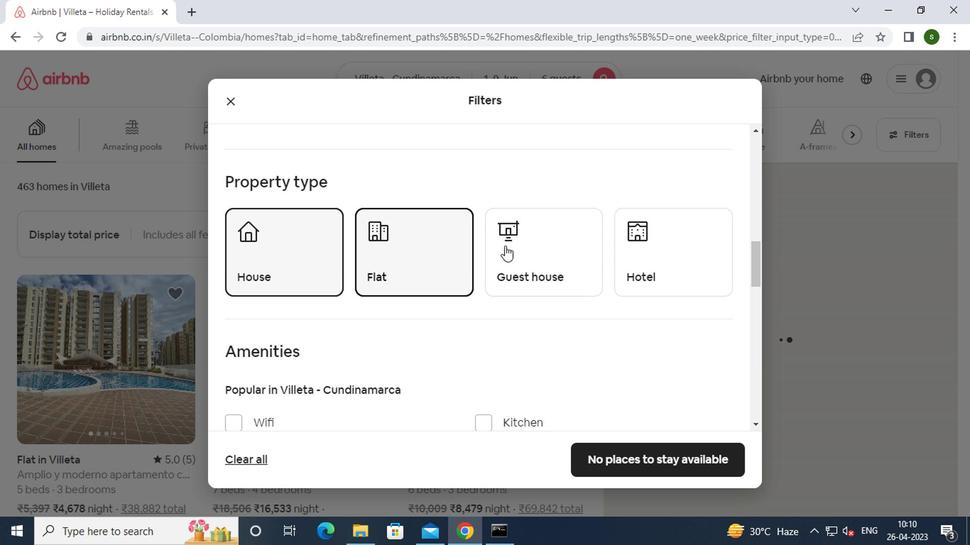 
Action: Mouse pressed left at (531, 242)
Screenshot: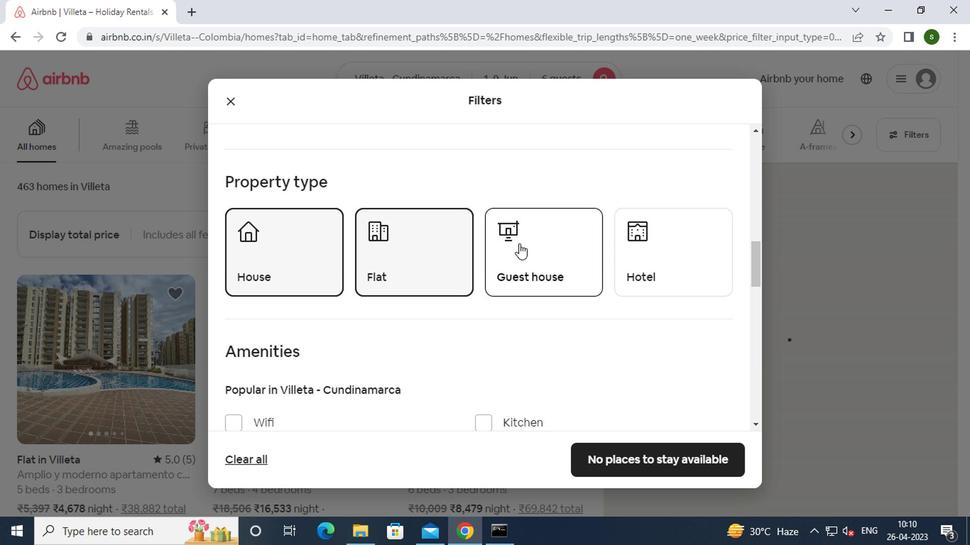 
Action: Mouse moved to (492, 252)
Screenshot: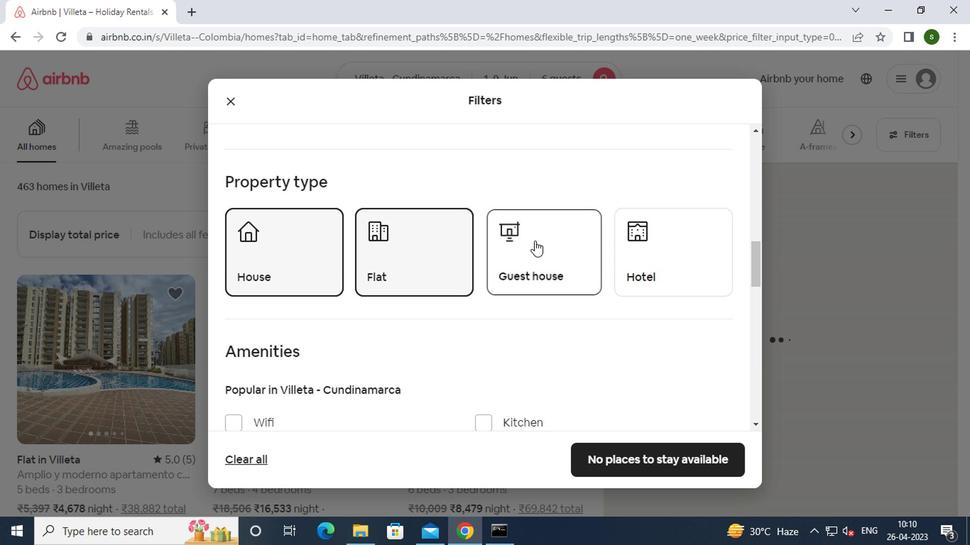 
Action: Mouse scrolled (492, 251) with delta (0, -1)
Screenshot: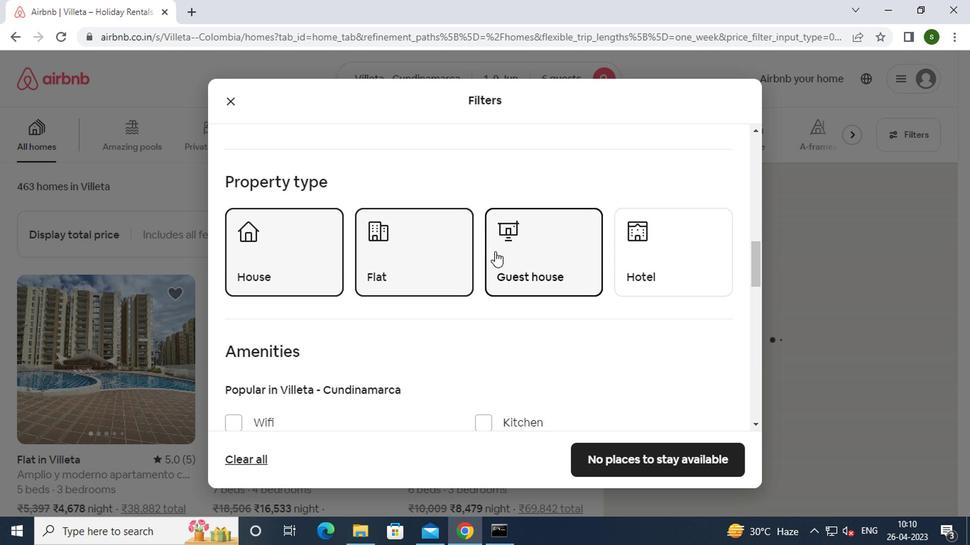 
Action: Mouse scrolled (492, 251) with delta (0, -1)
Screenshot: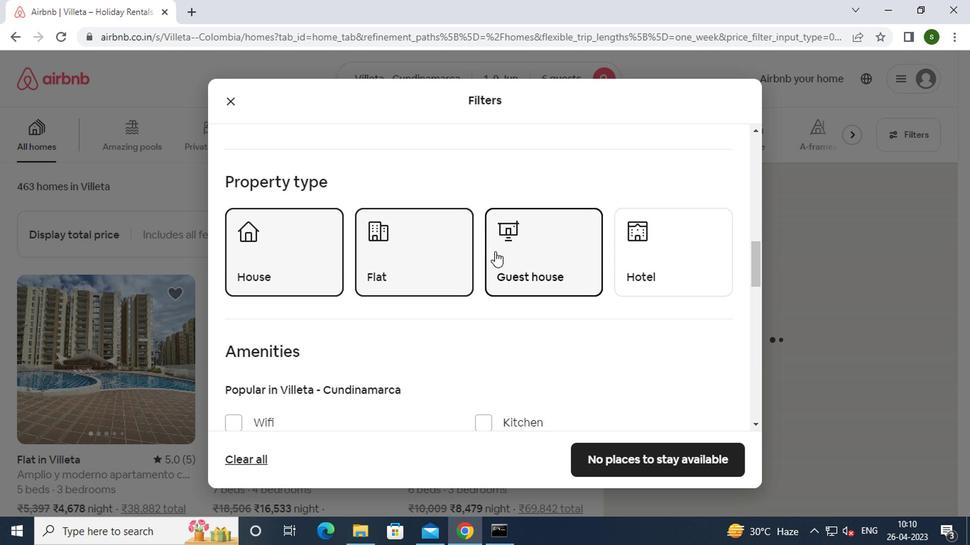 
Action: Mouse scrolled (492, 251) with delta (0, -1)
Screenshot: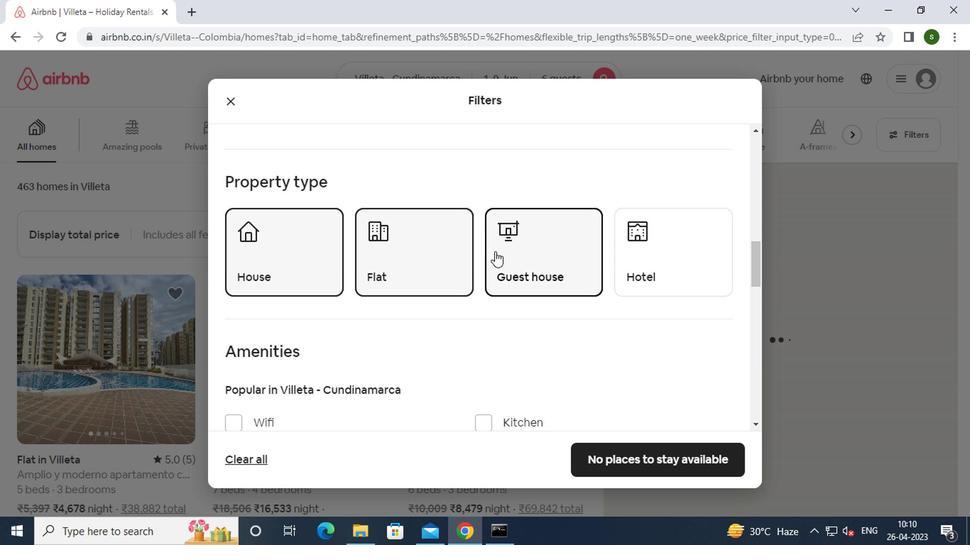 
Action: Mouse scrolled (492, 251) with delta (0, -1)
Screenshot: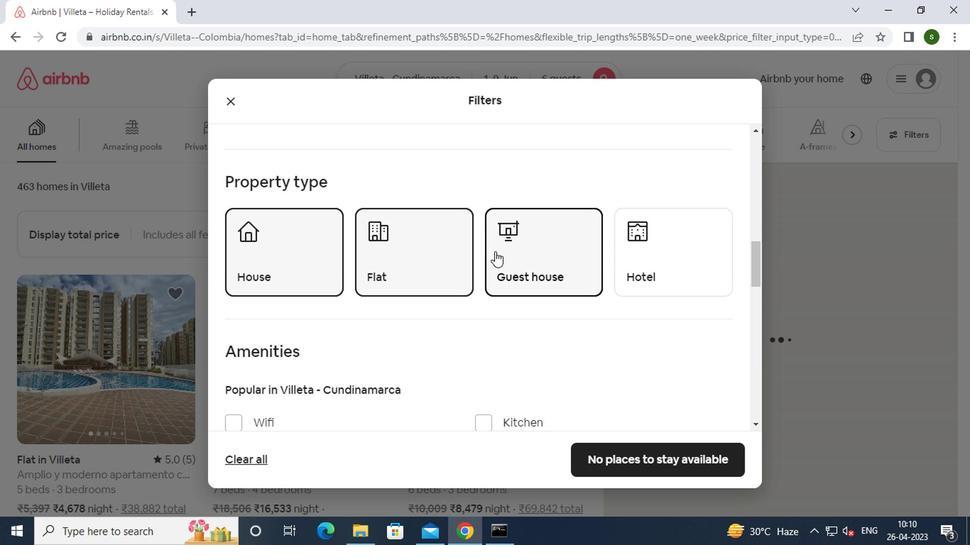 
Action: Mouse scrolled (492, 251) with delta (0, -1)
Screenshot: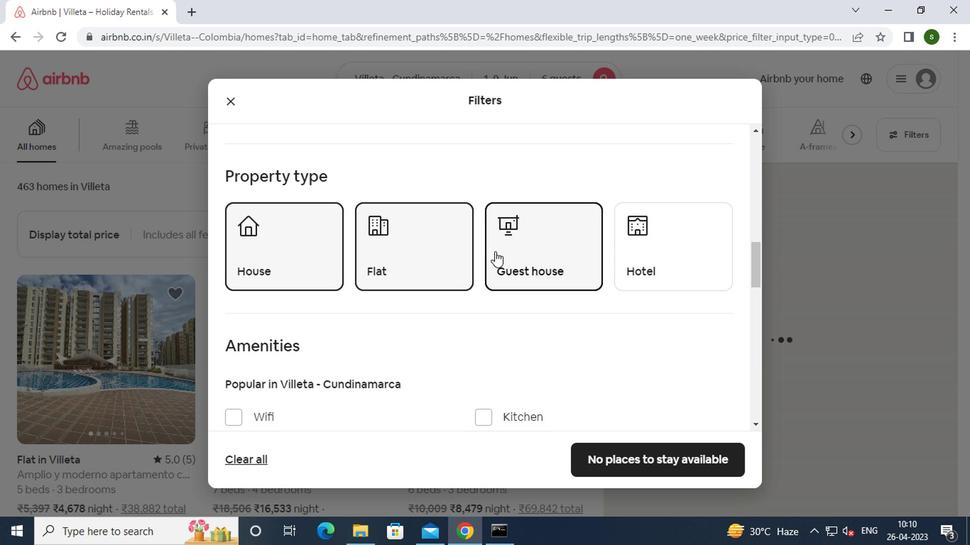 
Action: Mouse scrolled (492, 251) with delta (0, -1)
Screenshot: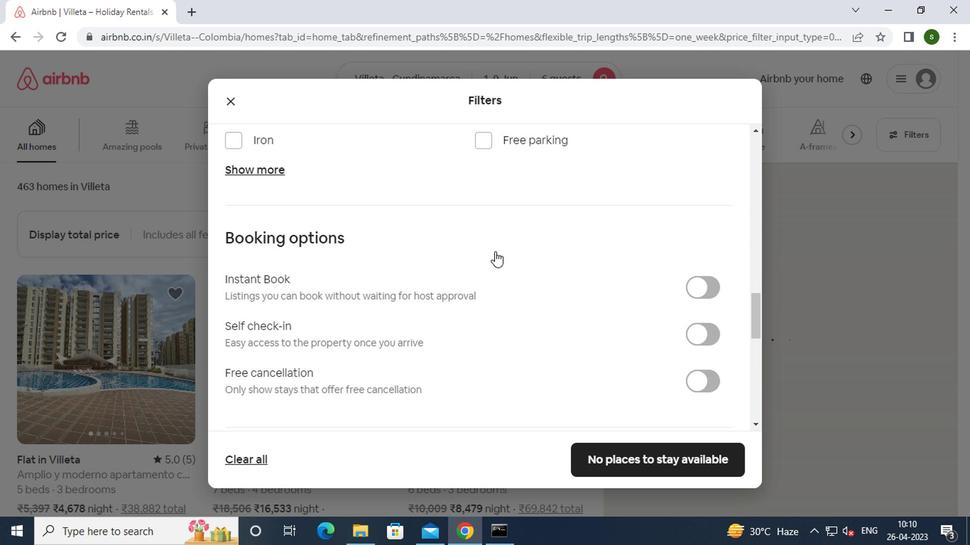 
Action: Mouse moved to (693, 255)
Screenshot: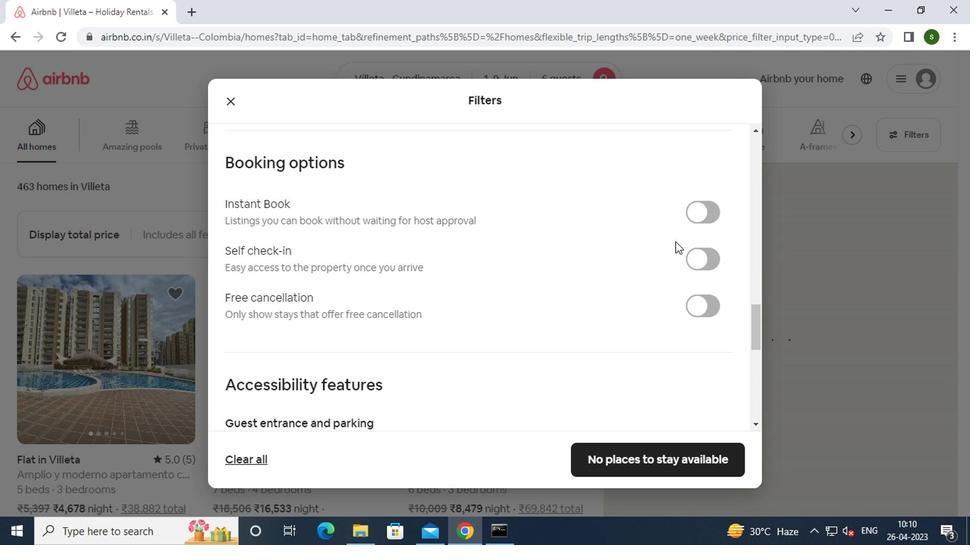 
Action: Mouse pressed left at (693, 255)
Screenshot: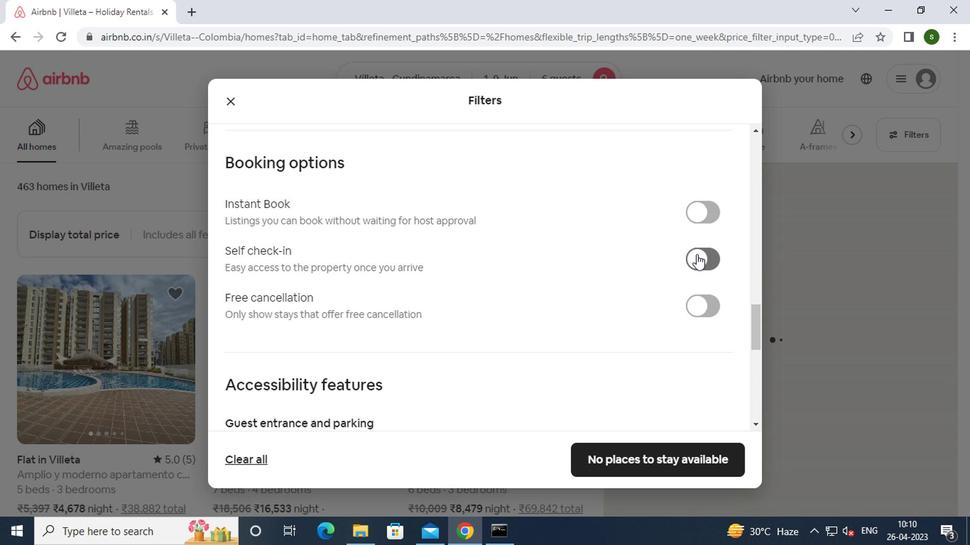 
Action: Mouse moved to (476, 258)
Screenshot: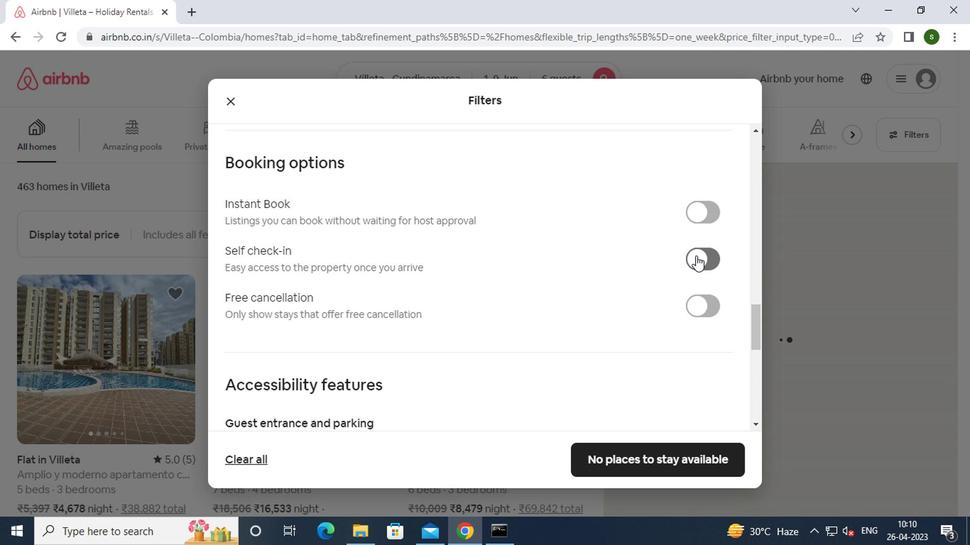 
Action: Mouse scrolled (476, 258) with delta (0, 0)
Screenshot: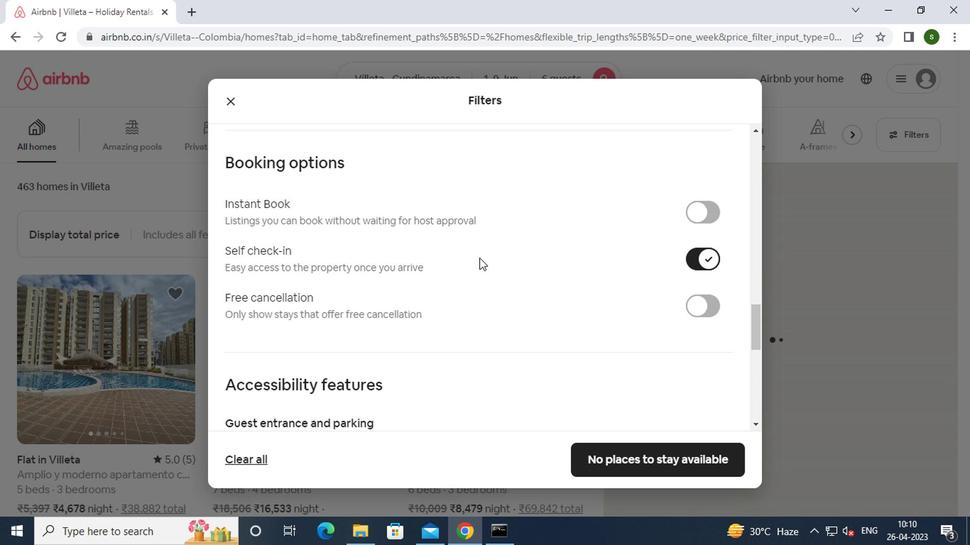 
Action: Mouse scrolled (476, 258) with delta (0, 0)
Screenshot: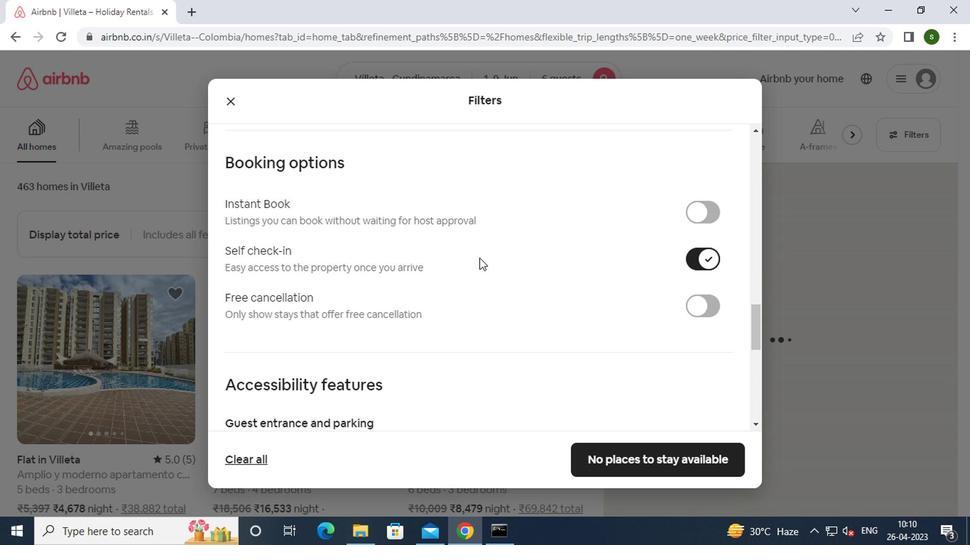
Action: Mouse scrolled (476, 258) with delta (0, 0)
Screenshot: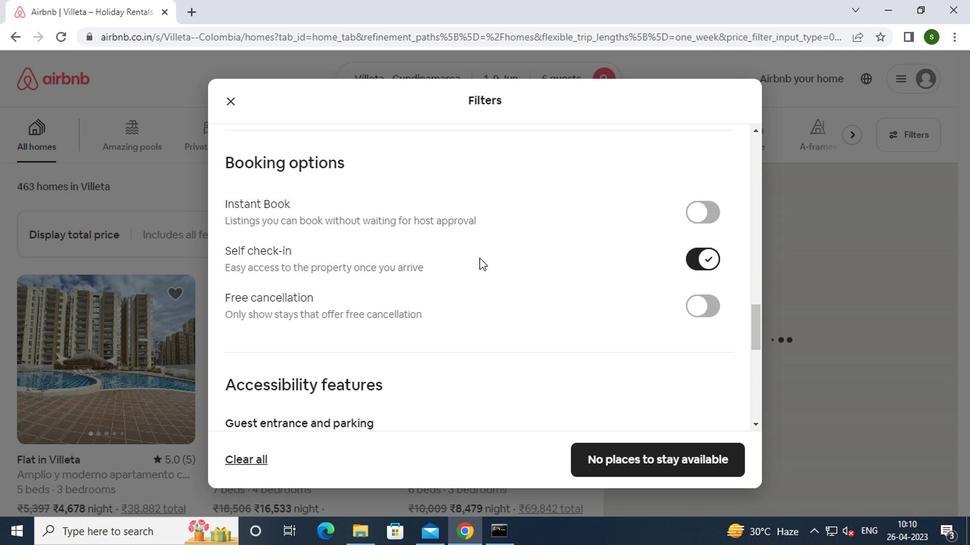 
Action: Mouse scrolled (476, 258) with delta (0, 0)
Screenshot: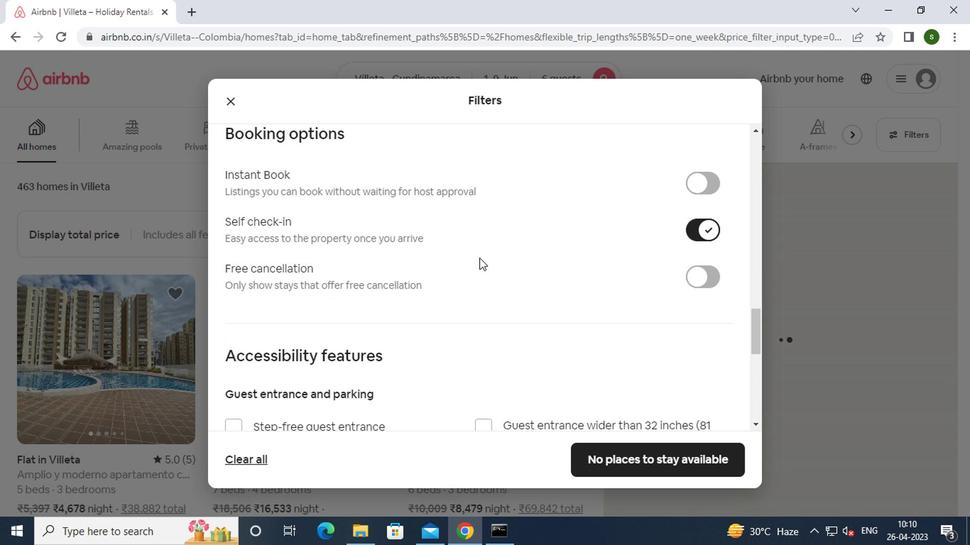 
Action: Mouse scrolled (476, 258) with delta (0, 0)
Screenshot: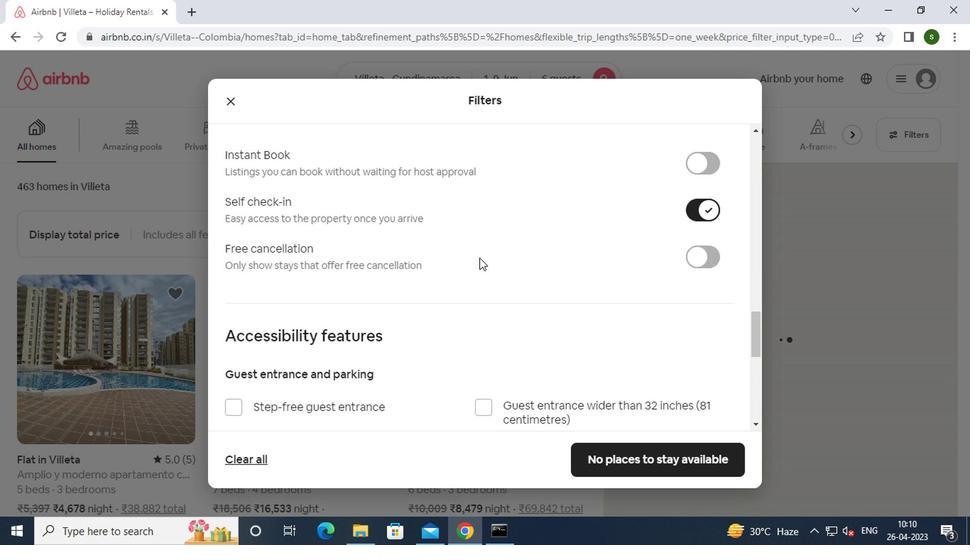
Action: Mouse scrolled (476, 258) with delta (0, 0)
Screenshot: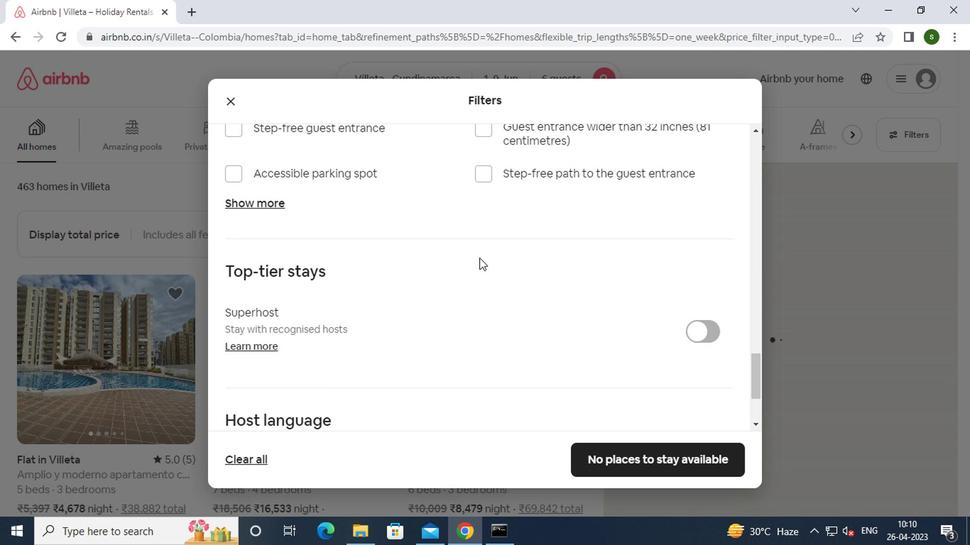 
Action: Mouse scrolled (476, 258) with delta (0, 0)
Screenshot: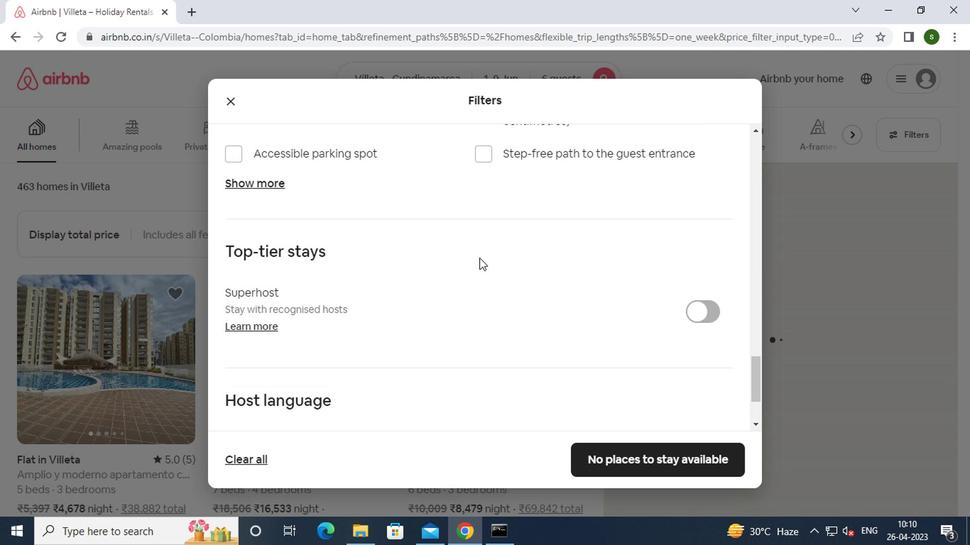 
Action: Mouse scrolled (476, 258) with delta (0, 0)
Screenshot: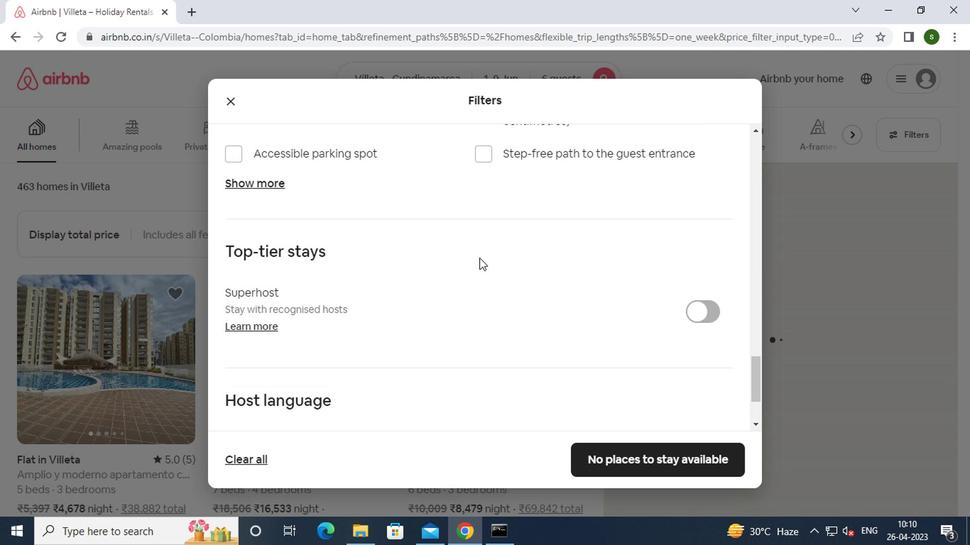 
Action: Mouse moved to (283, 328)
Screenshot: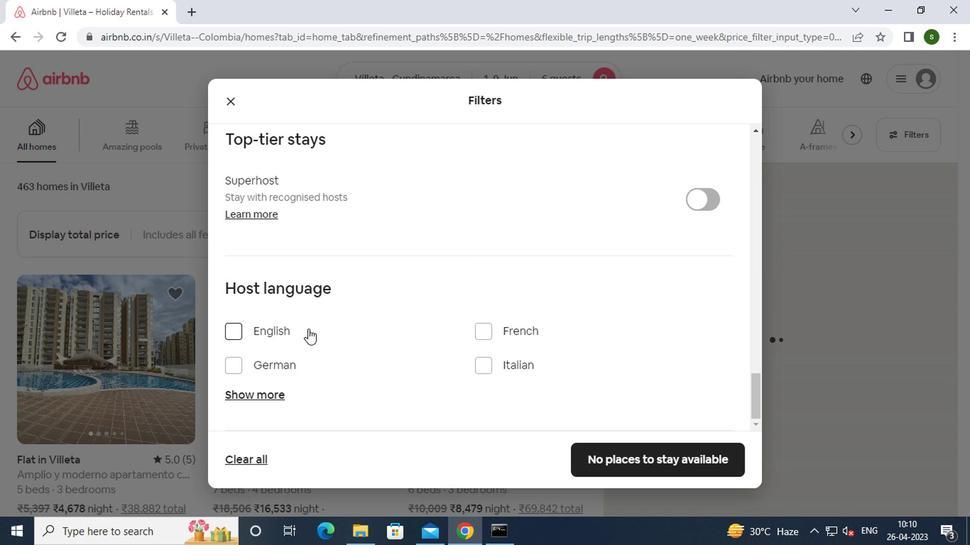 
Action: Mouse pressed left at (283, 328)
Screenshot: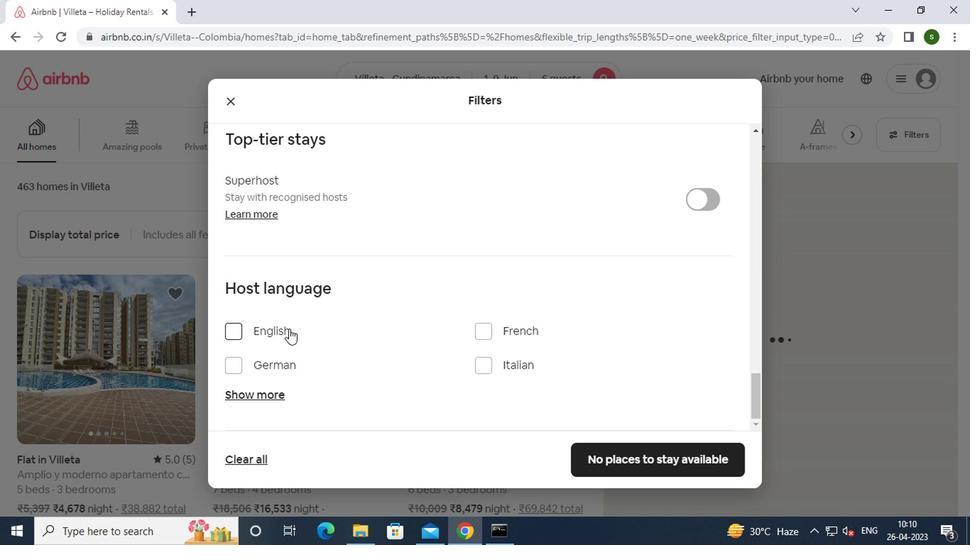 
Action: Mouse moved to (596, 465)
Screenshot: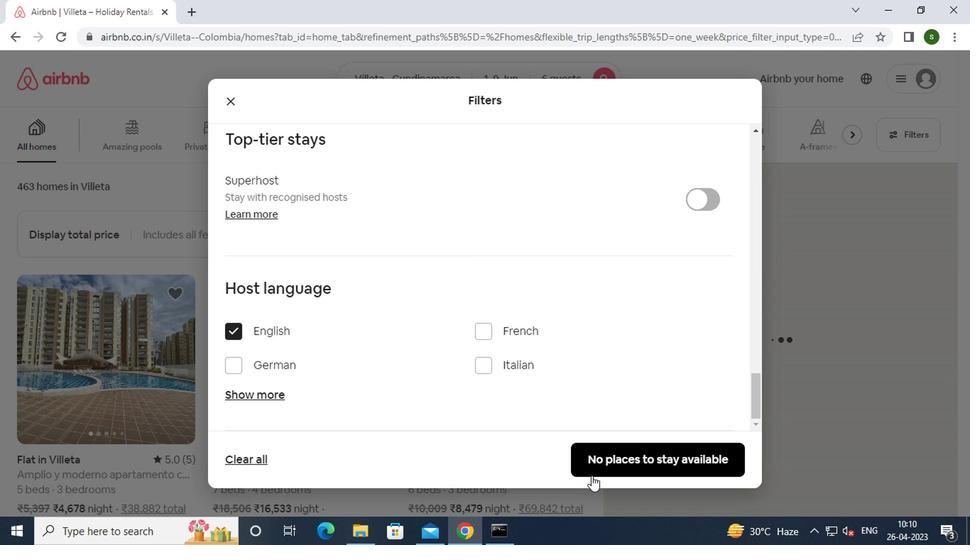 
Action: Mouse pressed left at (596, 465)
Screenshot: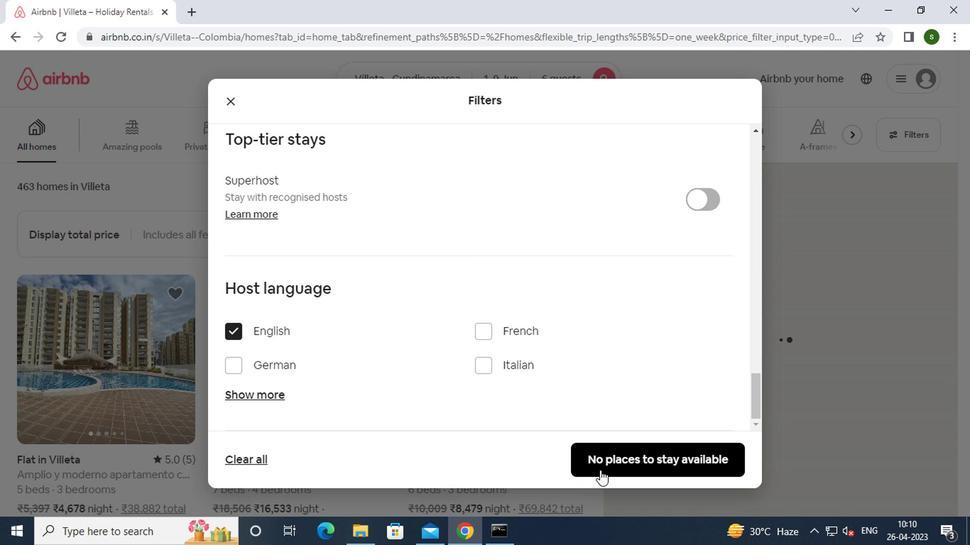 
Action: Mouse moved to (502, 334)
Screenshot: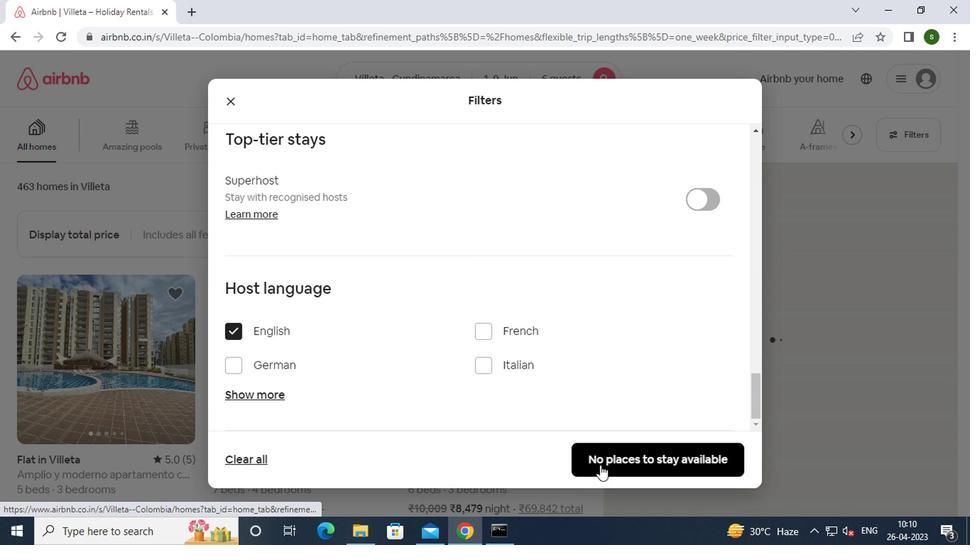 
